 Task: In the  document floraandfauna.txt Add page color 'Light Green'Light Green . Insert watermark . Insert watermark  Do not copy  Apply Font Style in watermark Lexend; font size  120 and place the watermark  Horizontally
Action: Mouse moved to (260, 10)
Screenshot: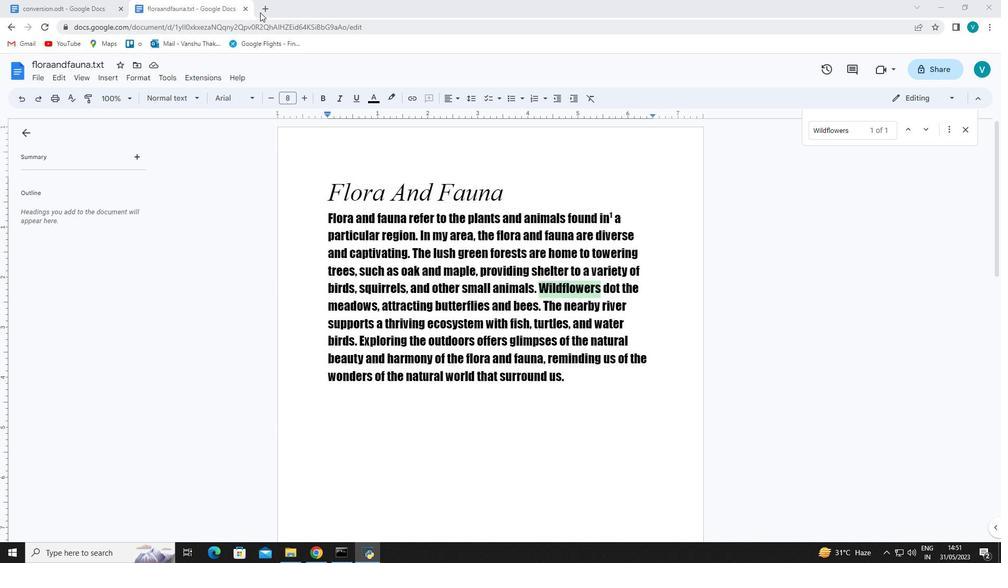 
Action: Mouse pressed left at (260, 10)
Screenshot: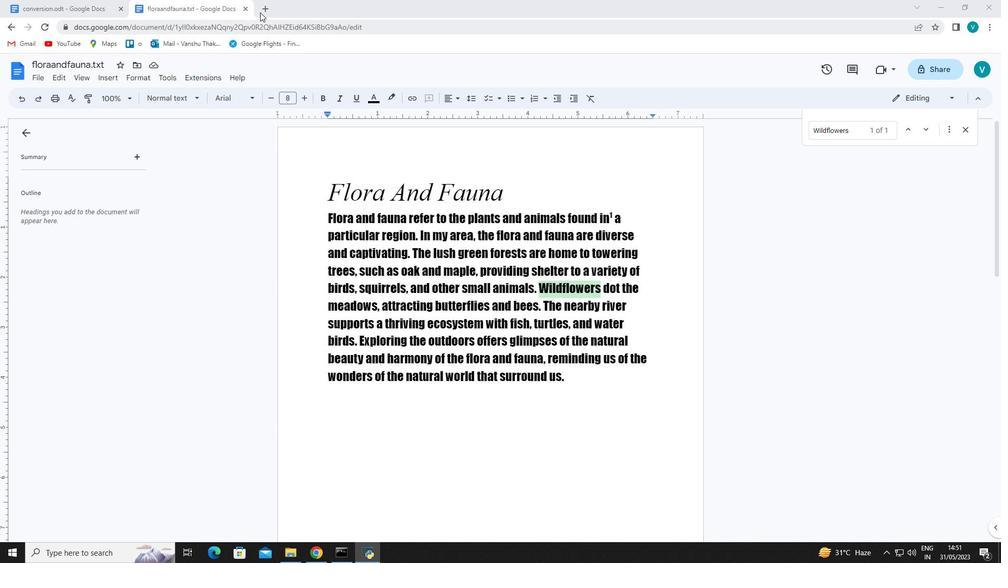 
Action: Mouse moved to (386, 213)
Screenshot: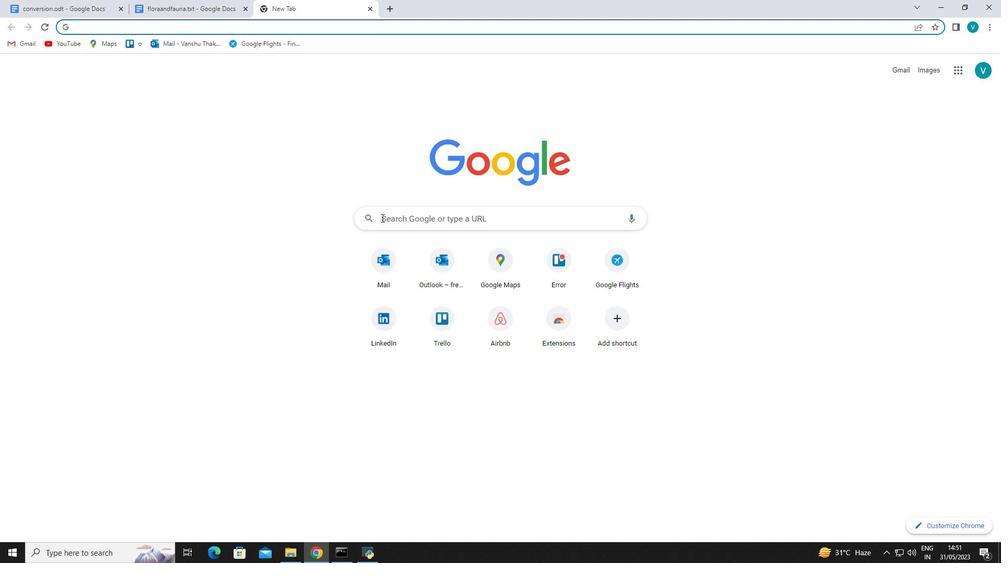 
Action: Mouse pressed left at (386, 213)
Screenshot: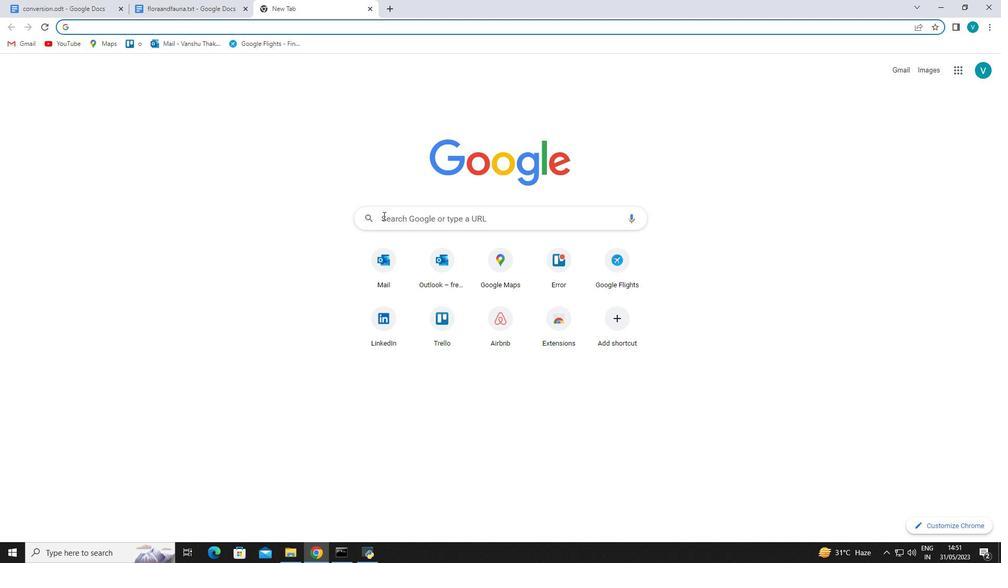 
Action: Mouse moved to (335, 183)
Screenshot: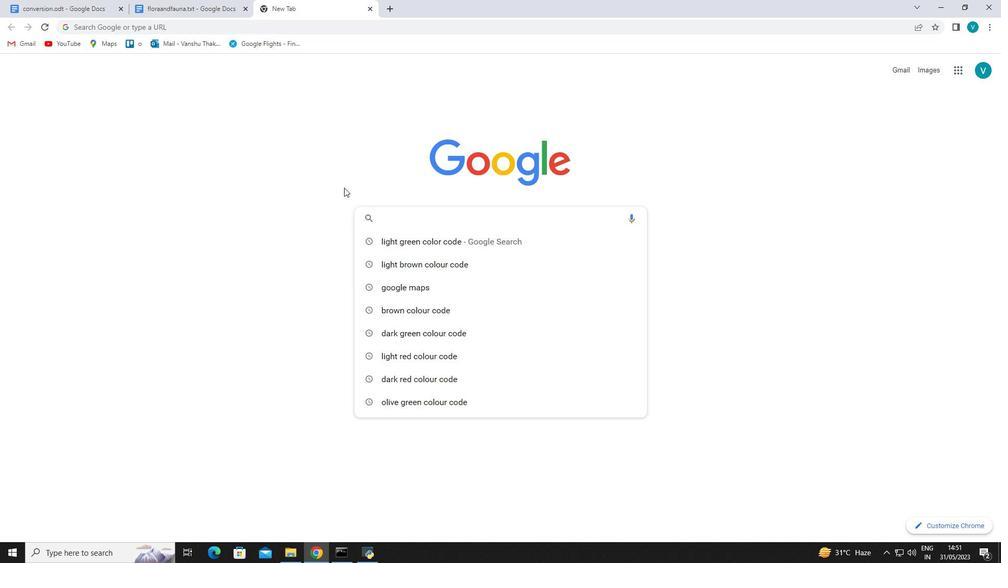 
Action: Key pressed light<Key.space>green<Key.space>color<Key.space>code<Key.enter>
Screenshot: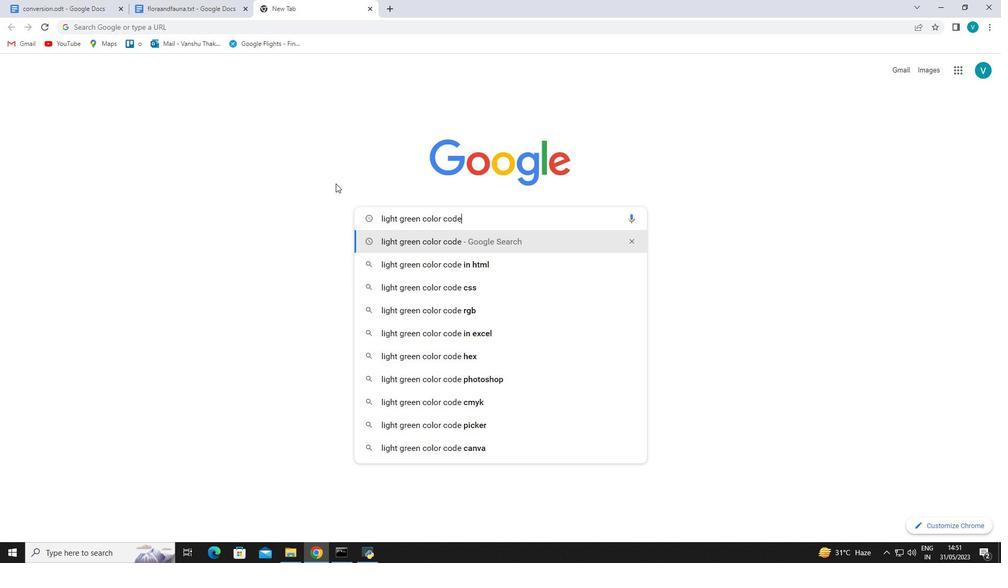 
Action: Mouse moved to (121, 144)
Screenshot: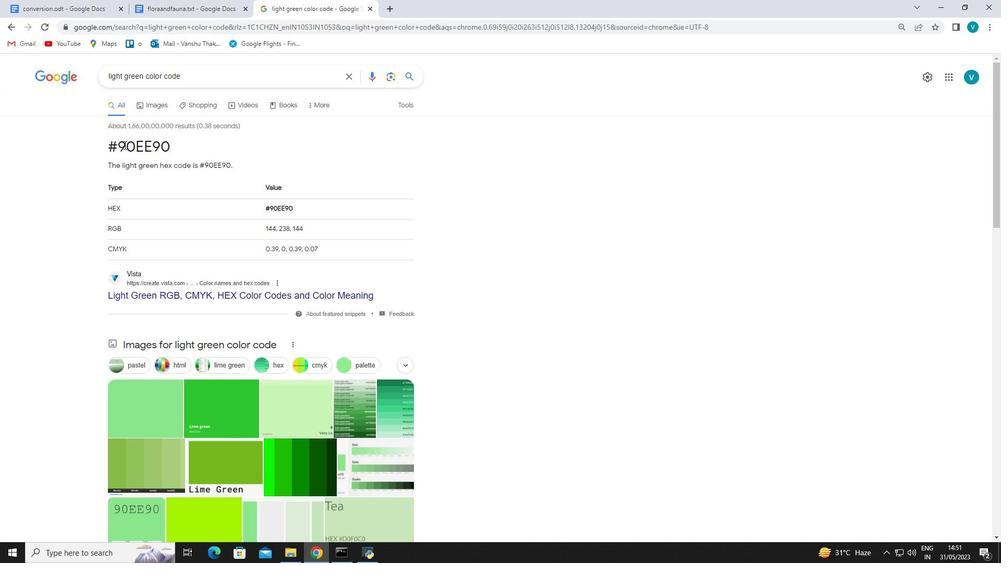 
Action: Mouse pressed left at (121, 144)
Screenshot: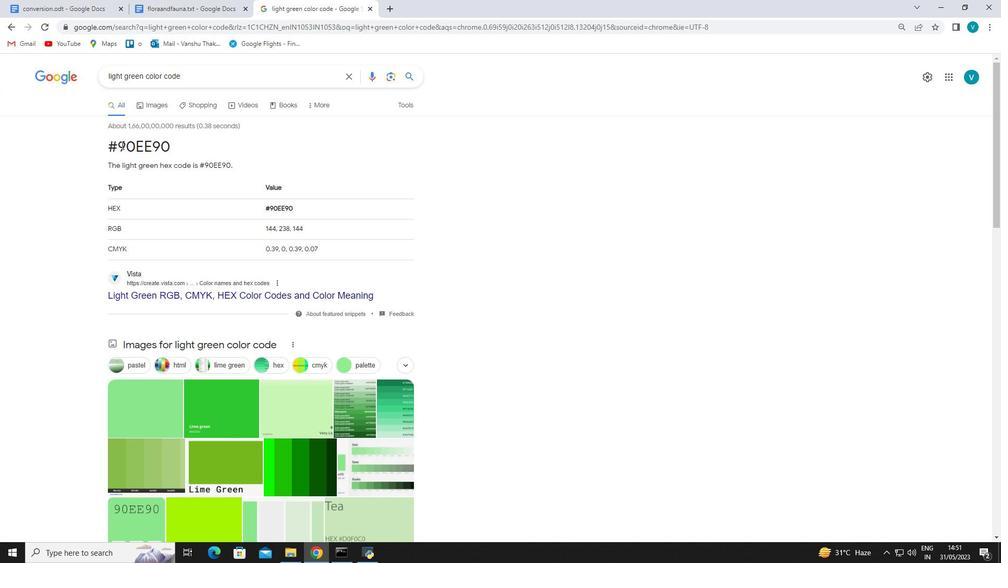 
Action: Mouse moved to (191, 148)
Screenshot: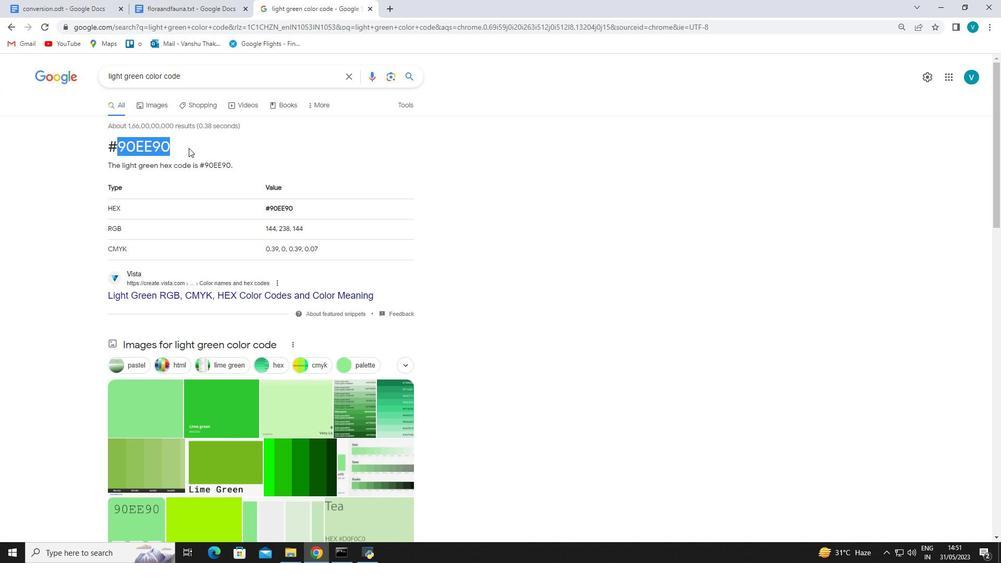 
Action: Key pressed ctrl+C
Screenshot: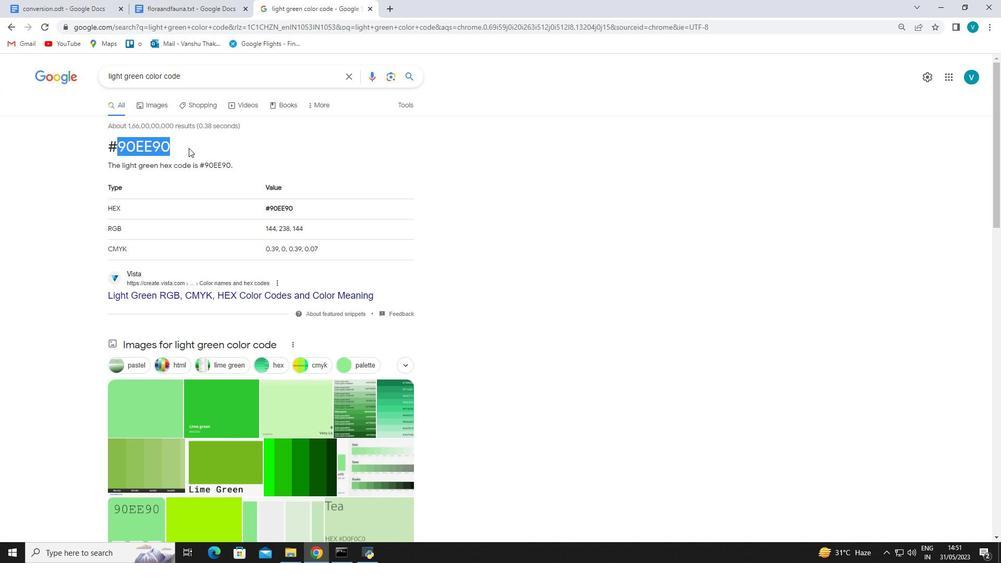 
Action: Mouse moved to (191, 148)
Screenshot: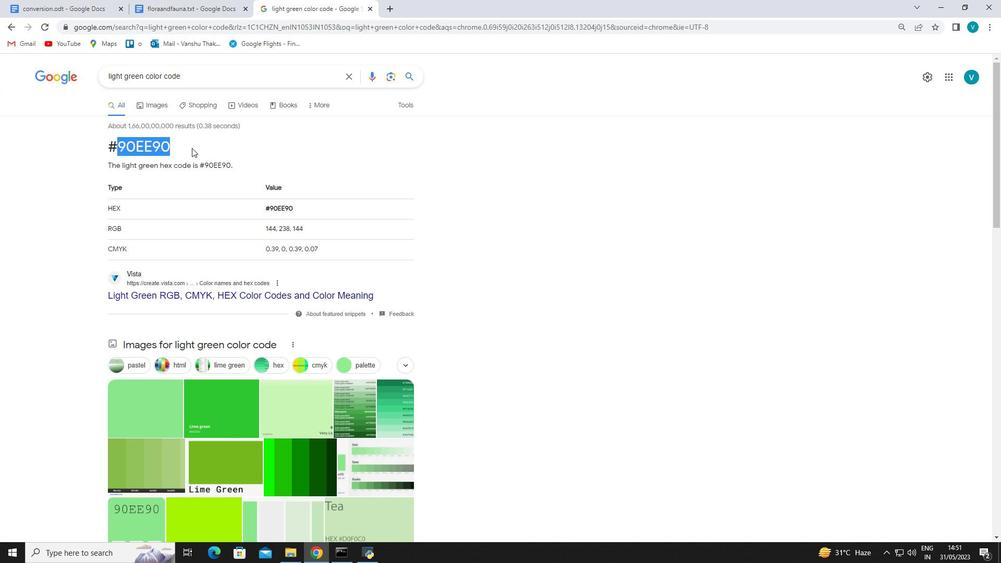 
Action: Key pressed <'\x03'>
Screenshot: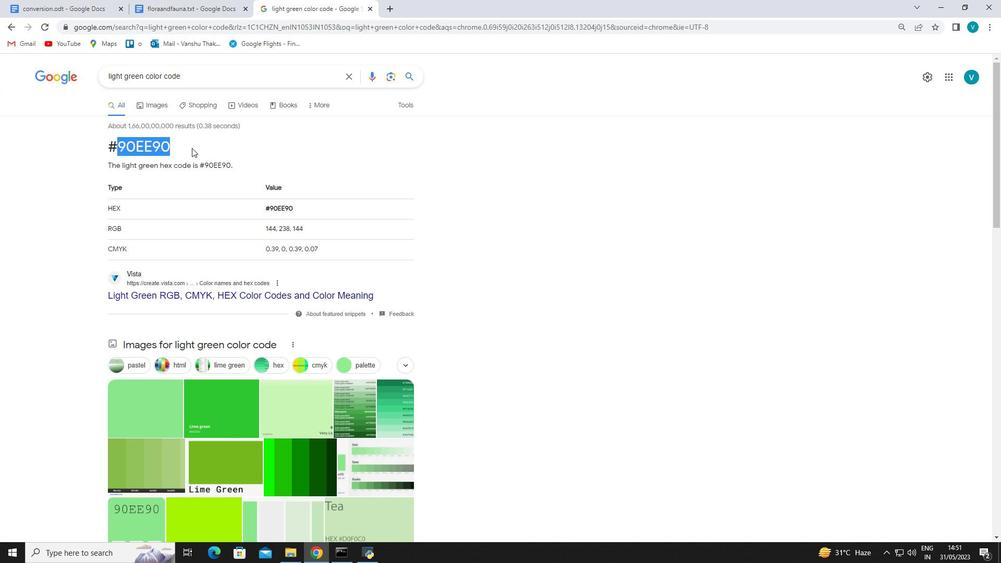 
Action: Mouse moved to (193, 0)
Screenshot: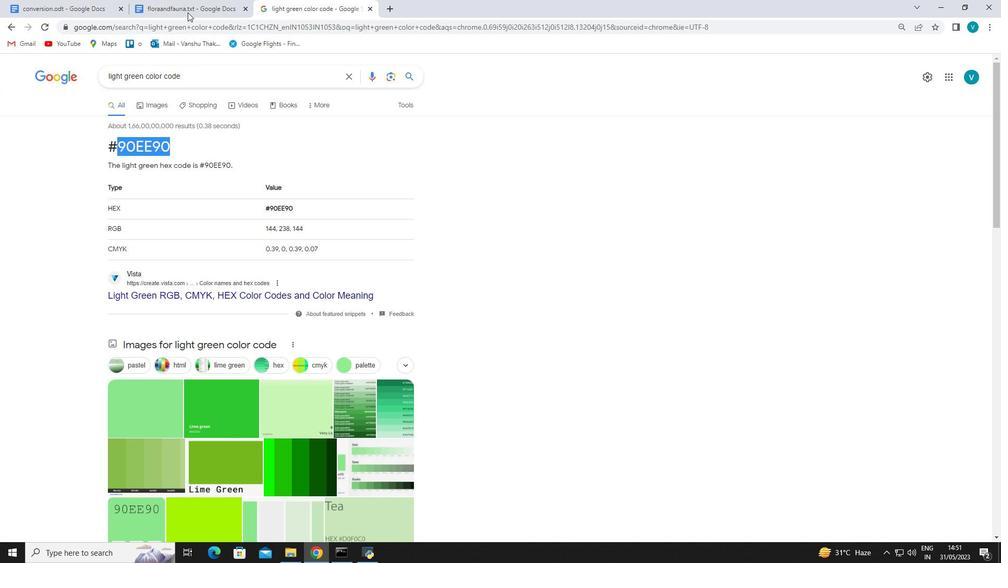 
Action: Mouse pressed left at (193, 0)
Screenshot: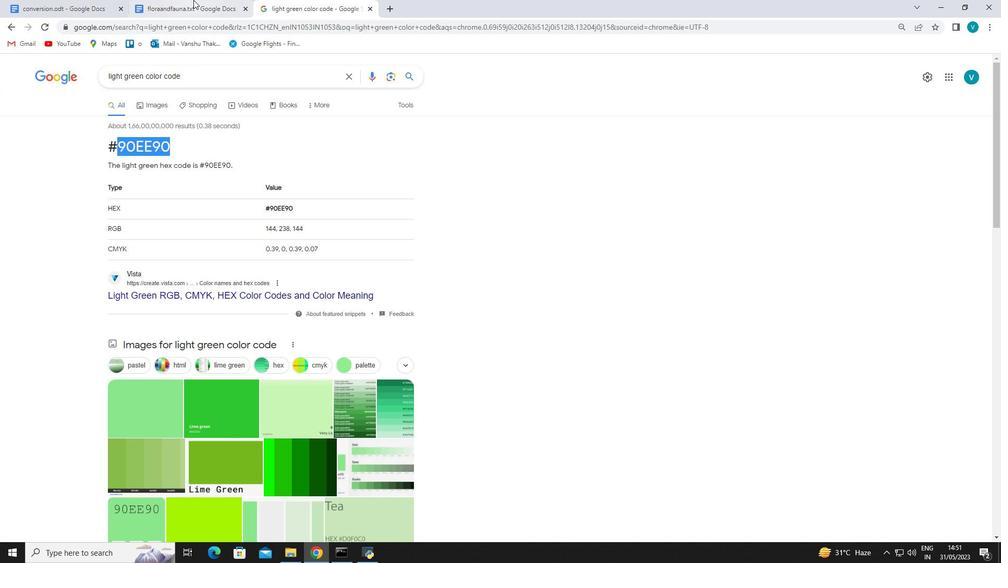 
Action: Mouse moved to (34, 78)
Screenshot: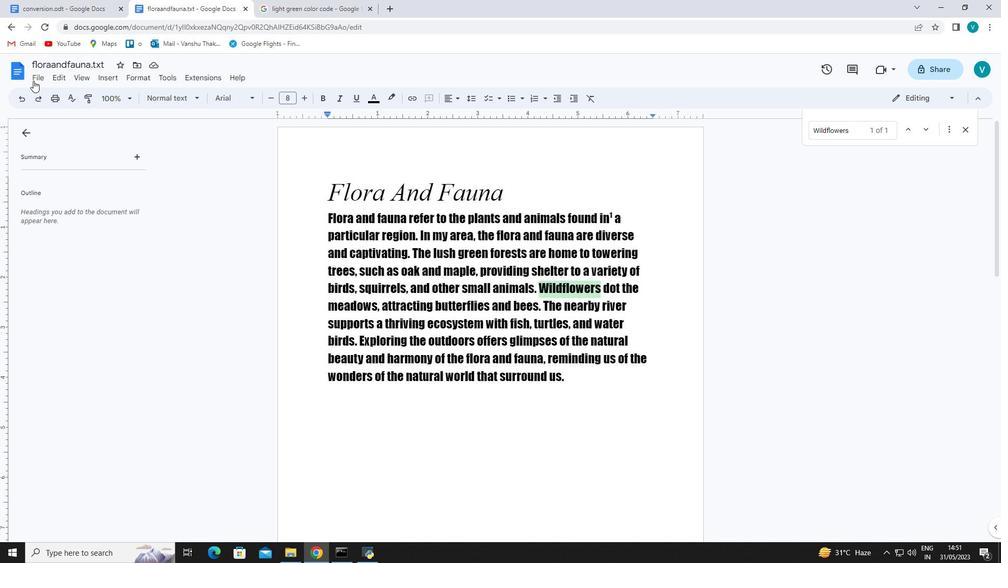 
Action: Mouse pressed left at (34, 78)
Screenshot: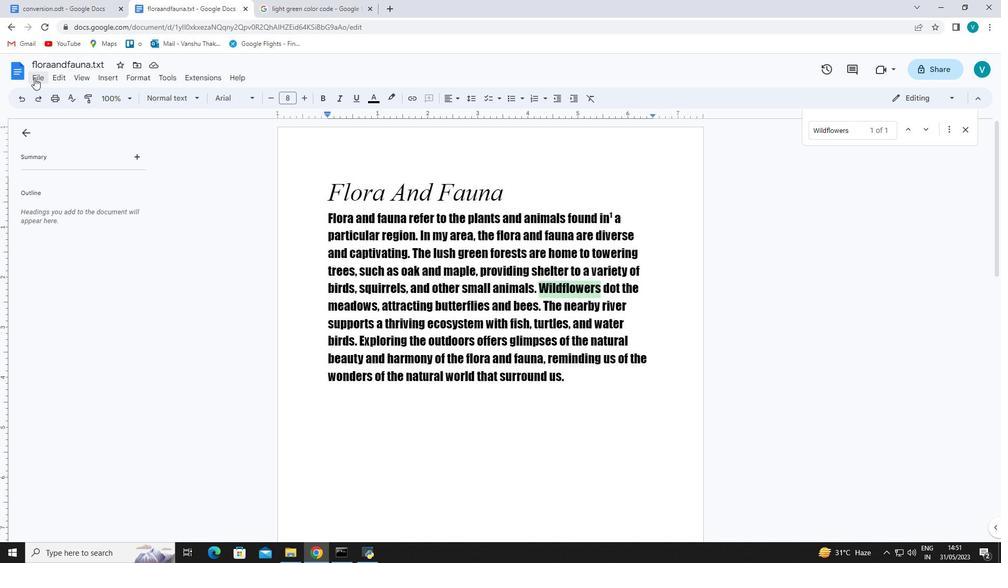 
Action: Mouse moved to (61, 362)
Screenshot: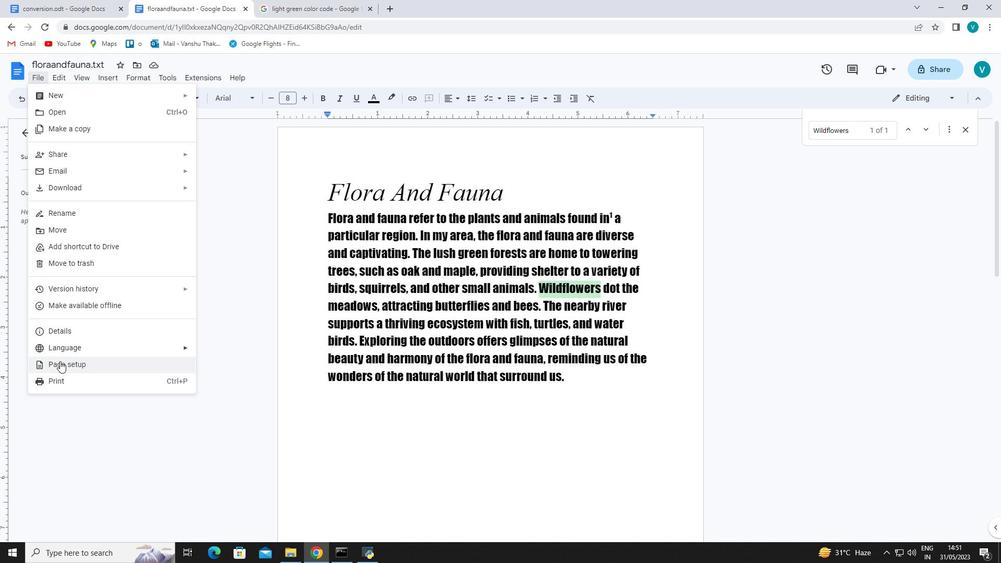 
Action: Mouse pressed left at (61, 362)
Screenshot: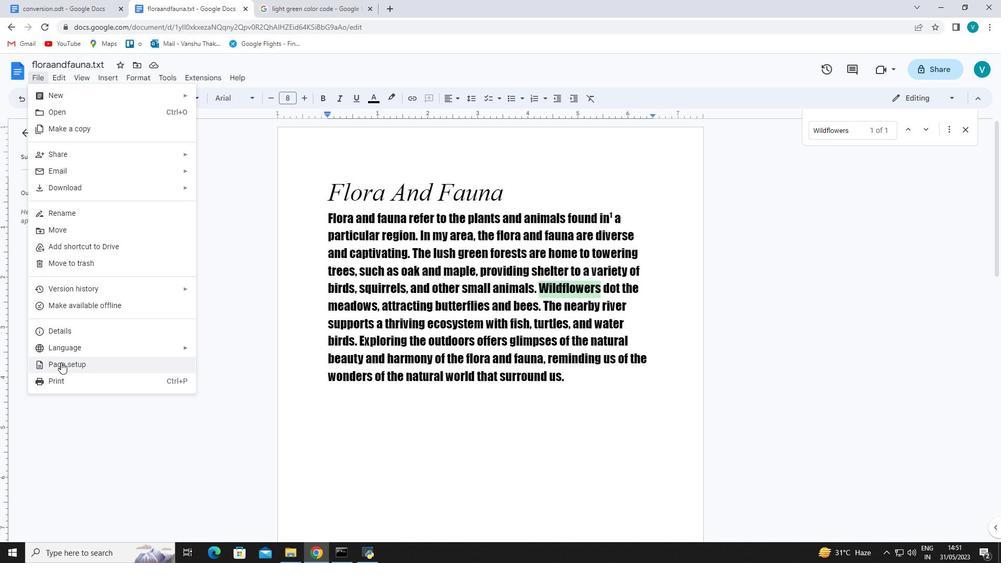 
Action: Mouse moved to (426, 366)
Screenshot: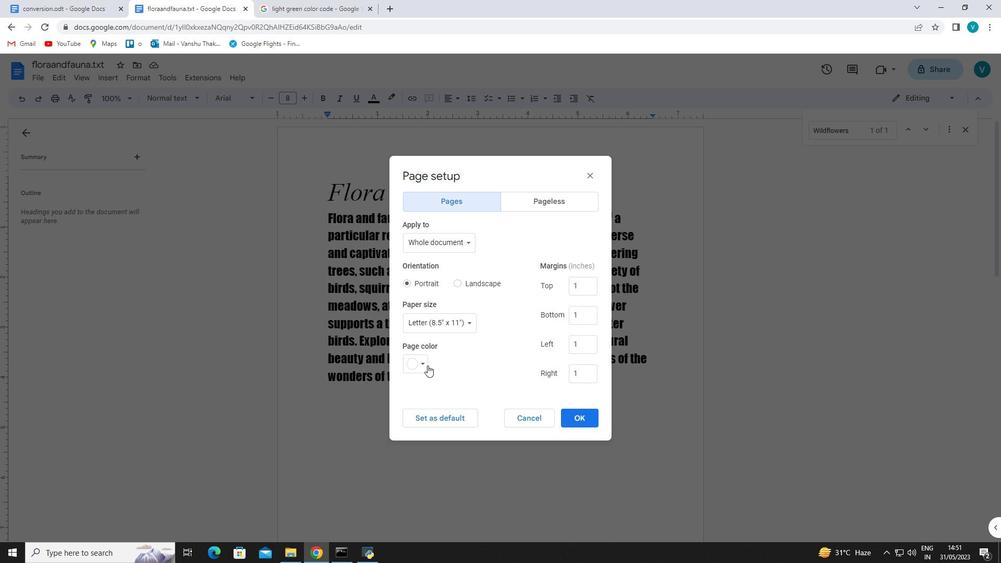 
Action: Mouse pressed left at (426, 366)
Screenshot: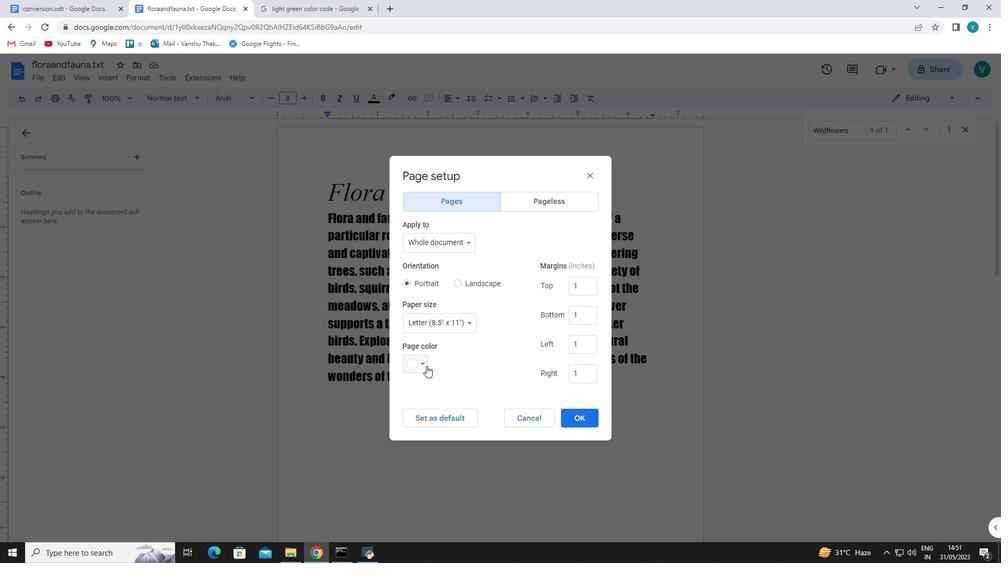 
Action: Mouse moved to (422, 473)
Screenshot: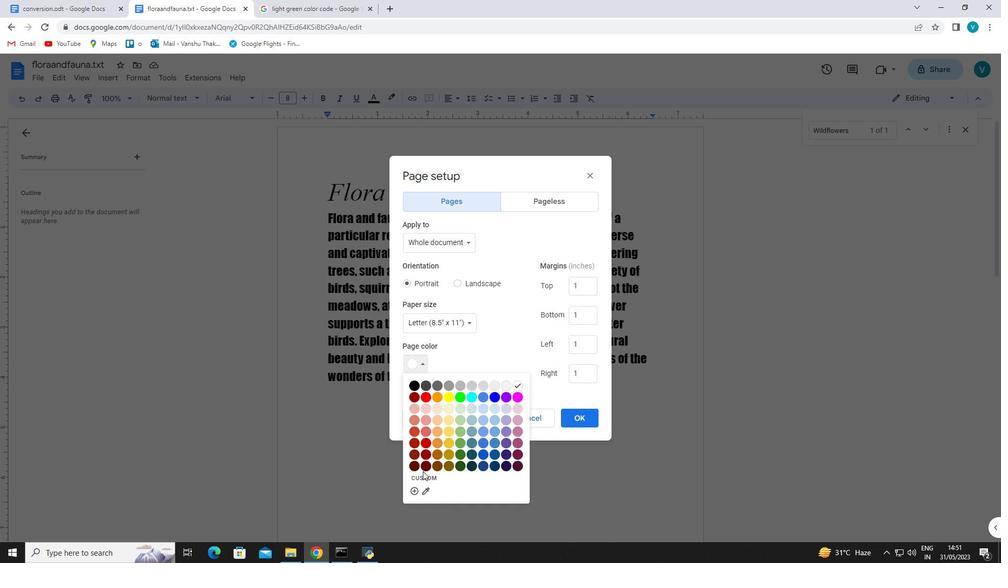 
Action: Mouse pressed left at (422, 473)
Screenshot: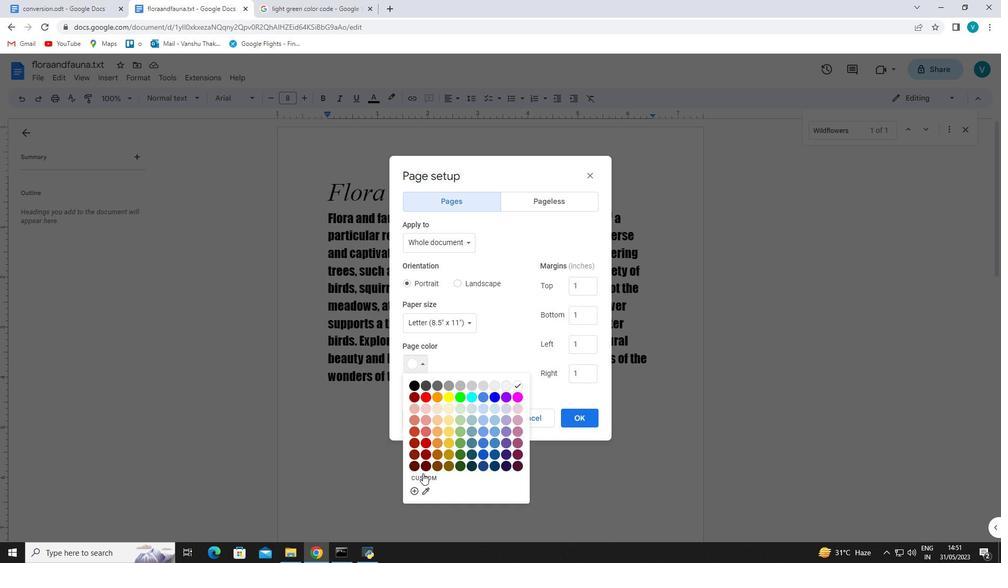
Action: Mouse moved to (440, 343)
Screenshot: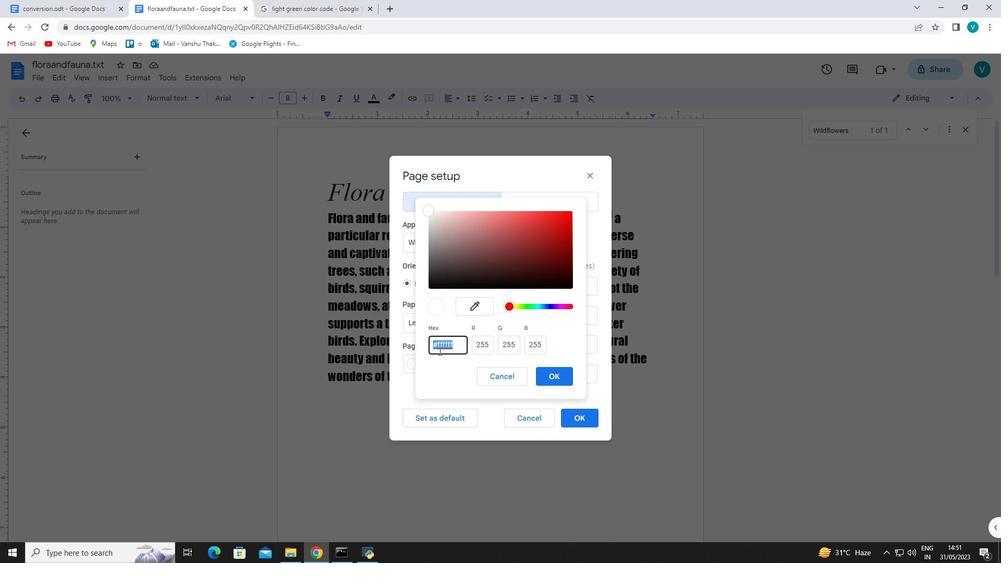 
Action: Mouse pressed left at (440, 343)
Screenshot: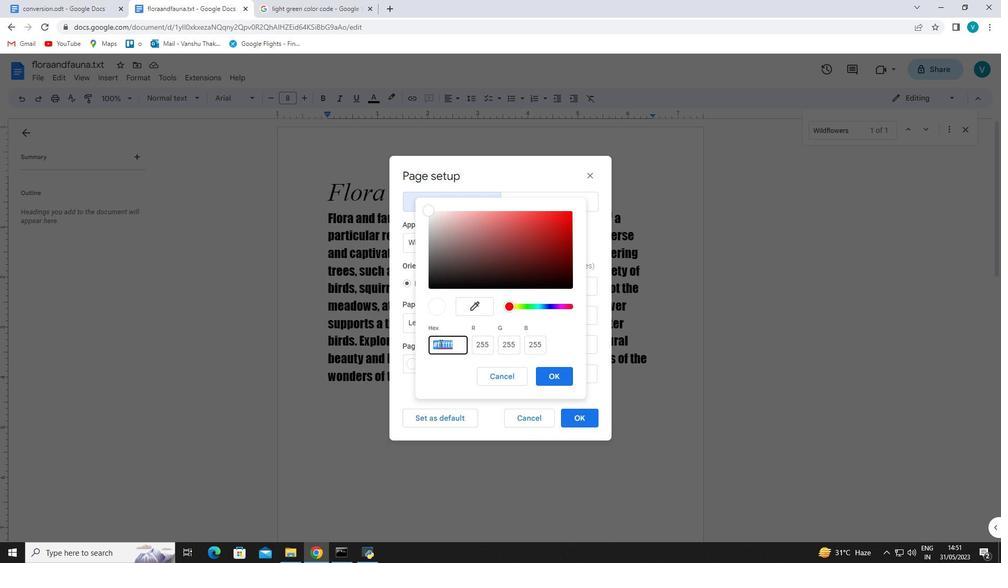 
Action: Mouse moved to (436, 343)
Screenshot: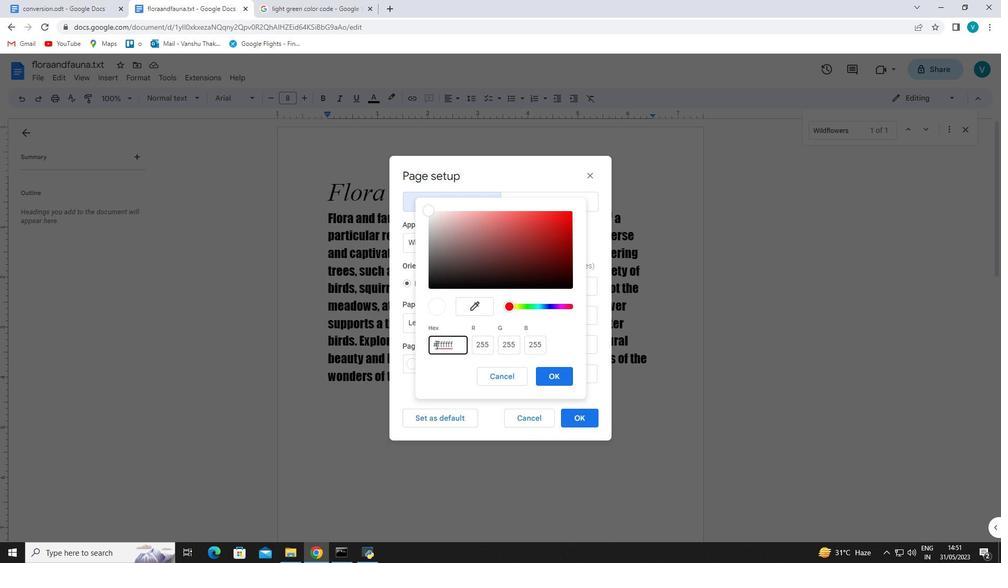 
Action: Mouse pressed left at (436, 343)
Screenshot: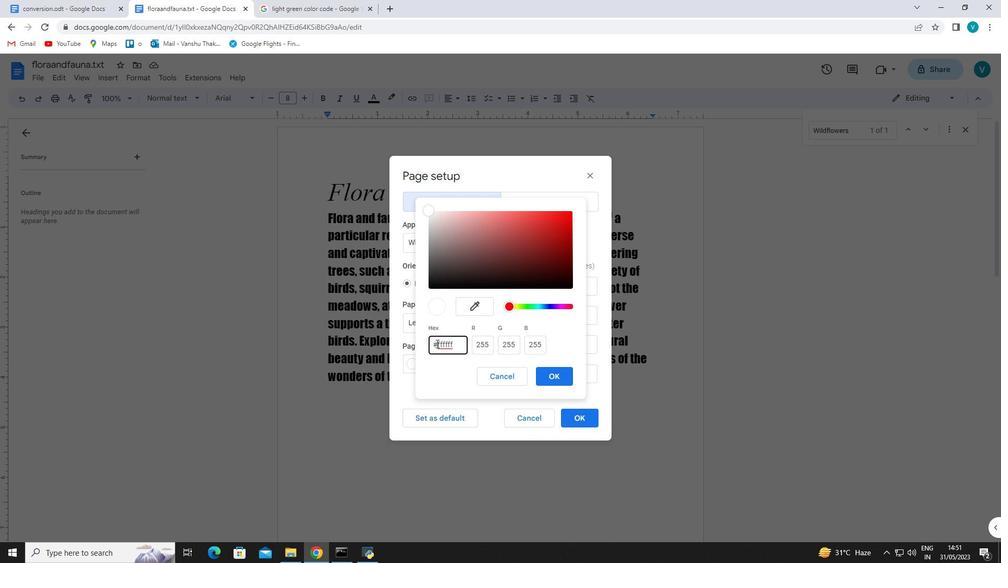 
Action: Mouse moved to (469, 343)
Screenshot: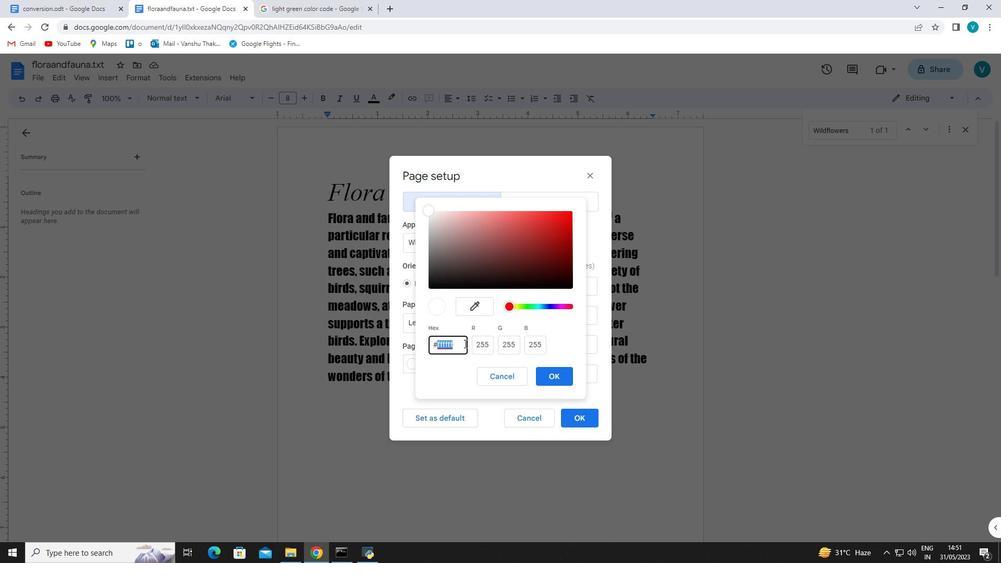 
Action: Key pressed ctrl+V
Screenshot: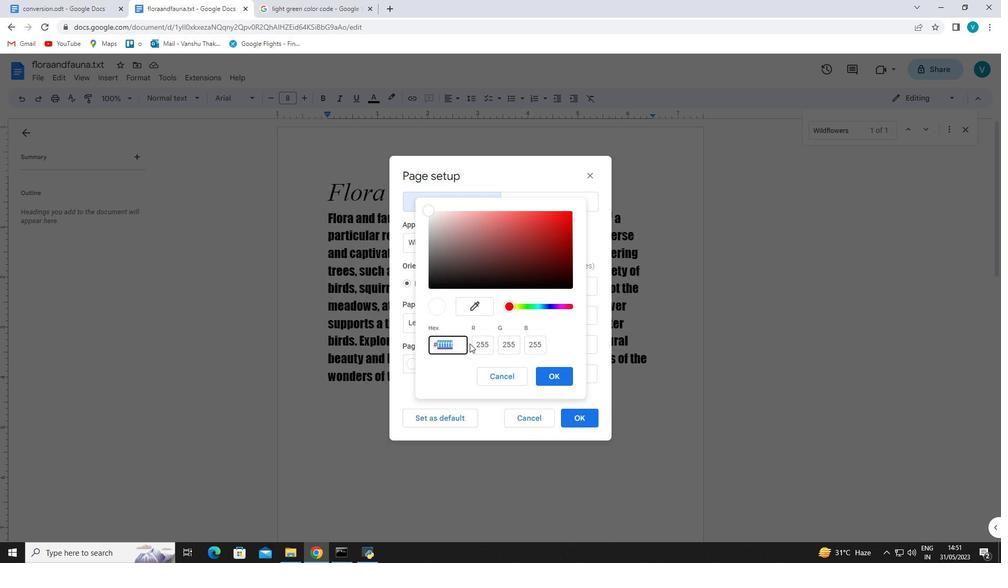 
Action: Mouse moved to (550, 370)
Screenshot: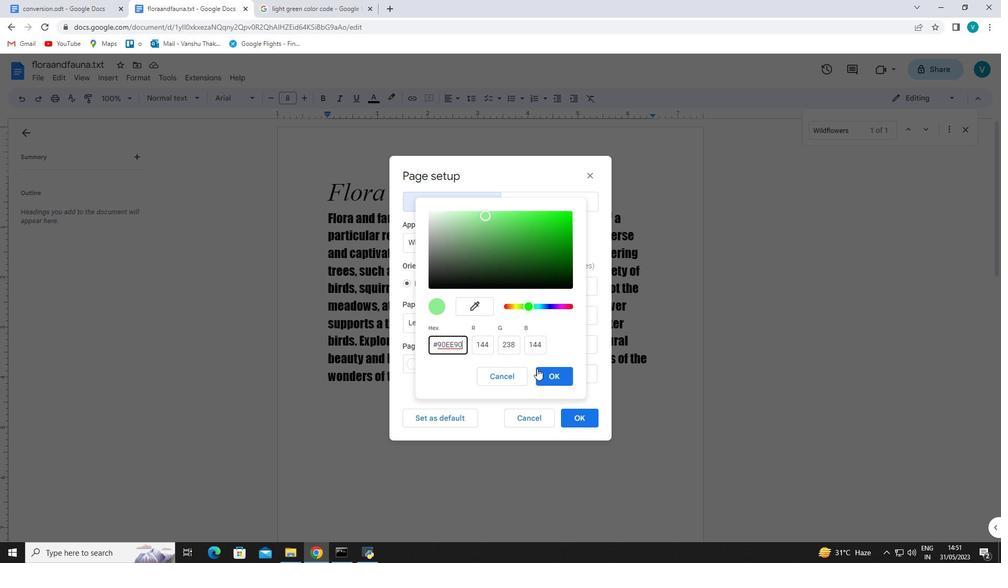 
Action: Mouse pressed left at (550, 370)
Screenshot: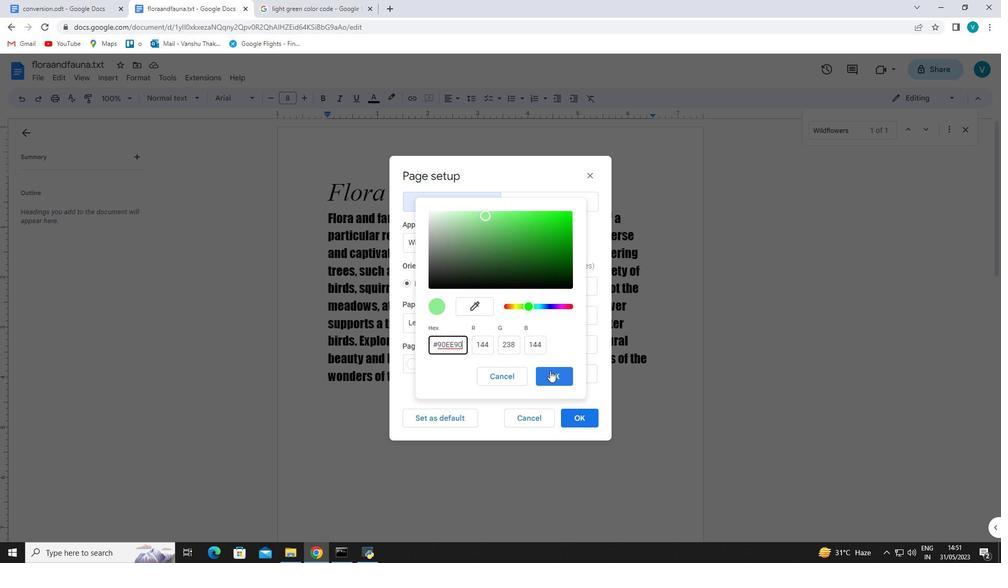 
Action: Mouse moved to (567, 414)
Screenshot: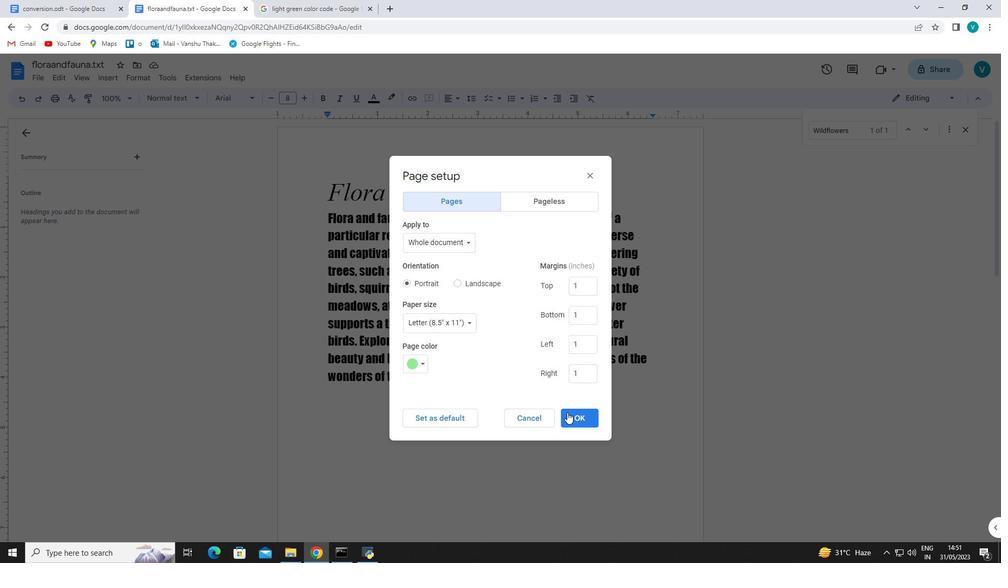 
Action: Mouse pressed left at (567, 414)
Screenshot: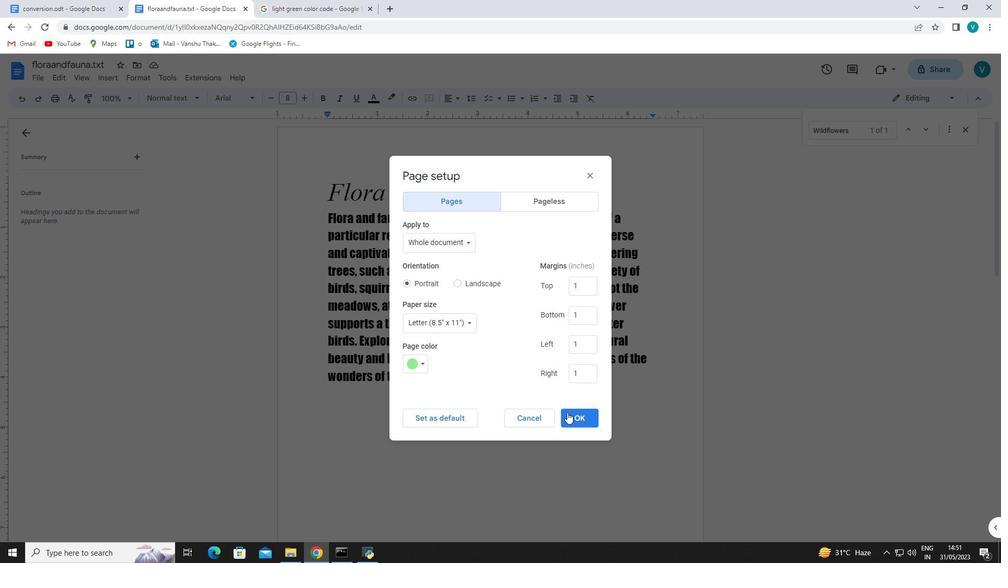 
Action: Mouse moved to (117, 80)
Screenshot: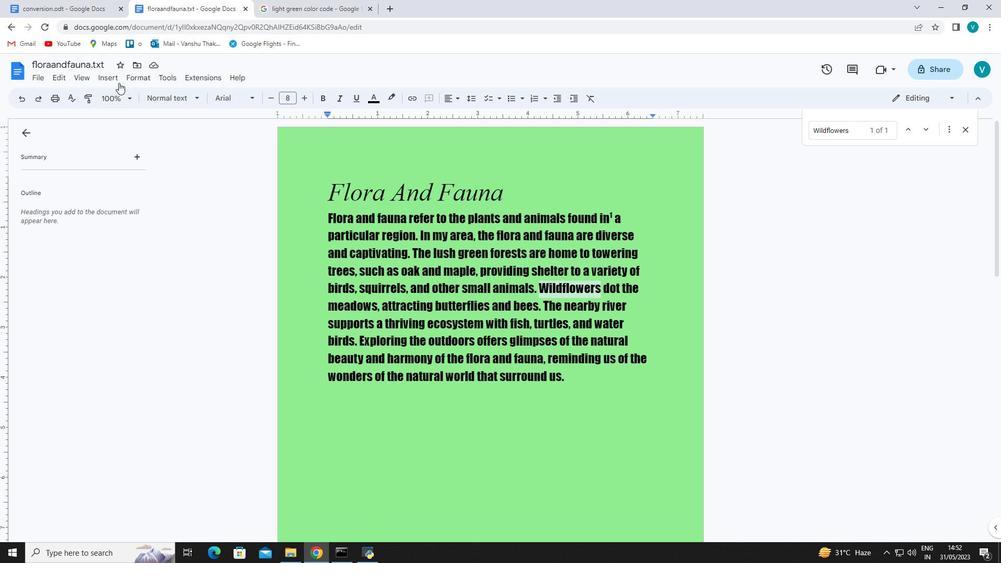 
Action: Mouse pressed left at (117, 80)
Screenshot: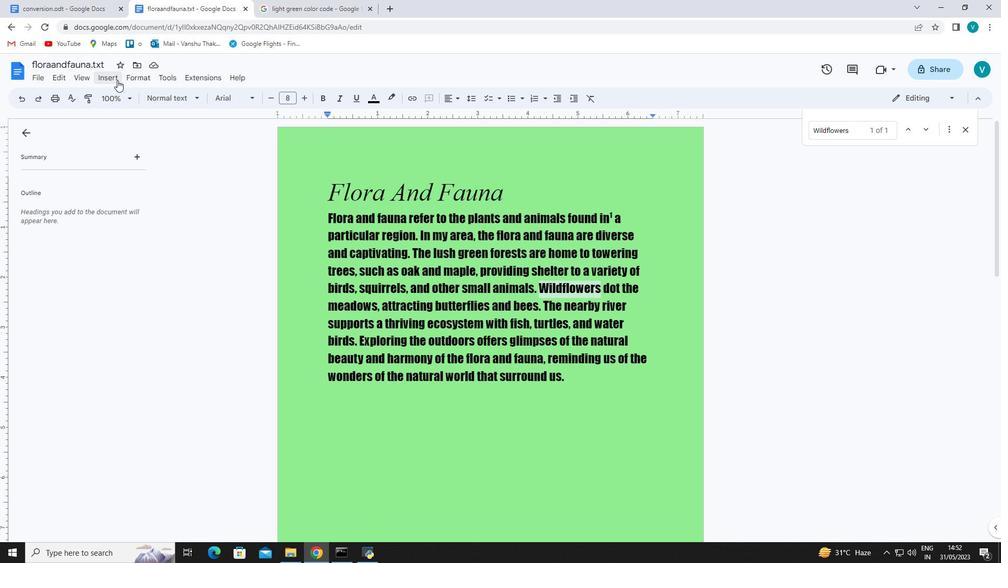
Action: Mouse moved to (144, 322)
Screenshot: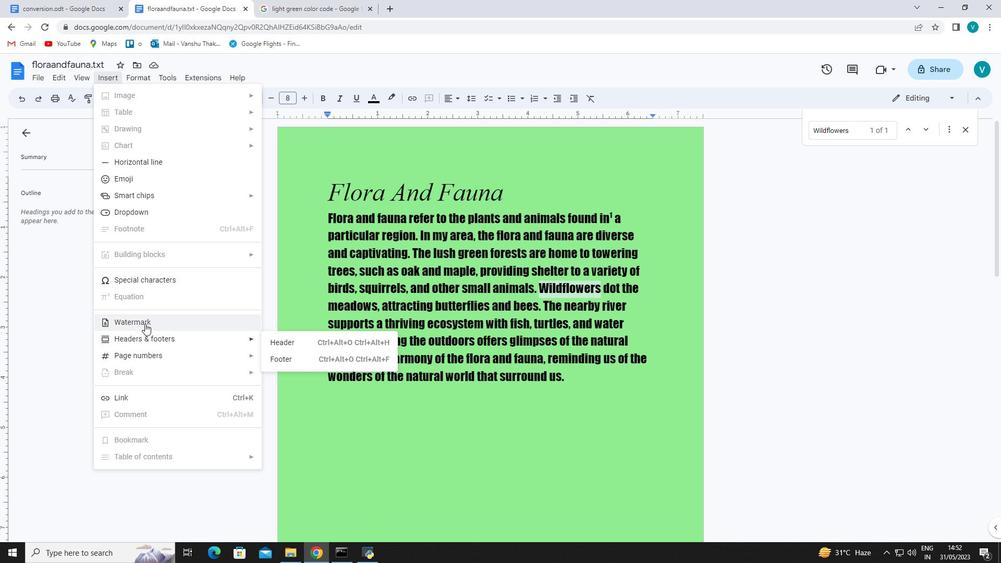 
Action: Mouse pressed left at (144, 322)
Screenshot: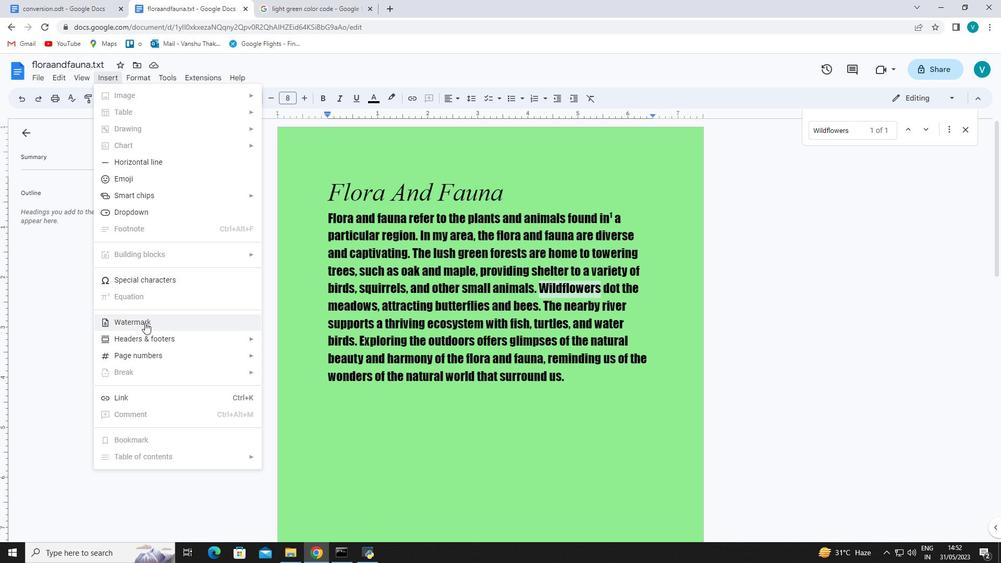 
Action: Mouse moved to (960, 130)
Screenshot: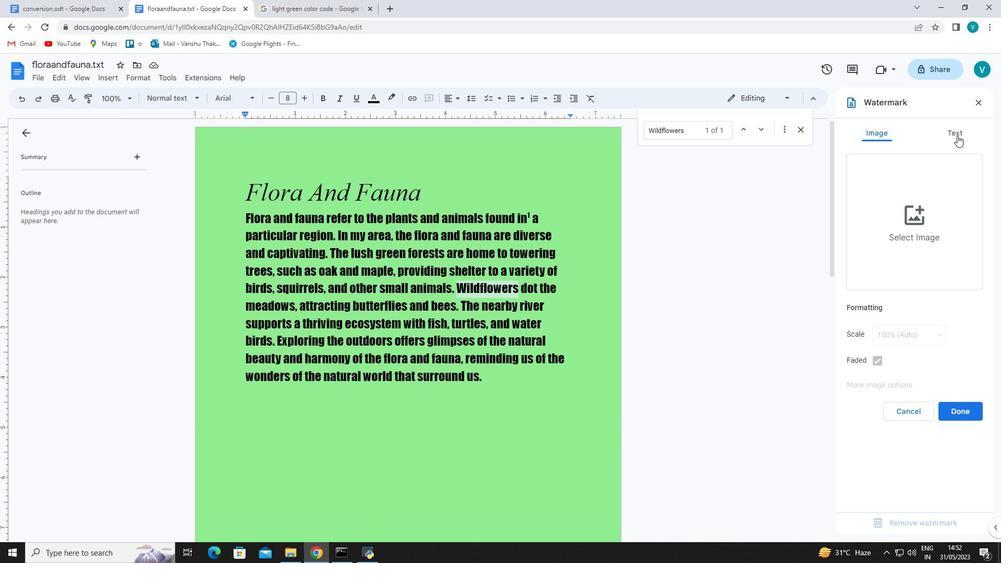 
Action: Mouse pressed left at (960, 130)
Screenshot: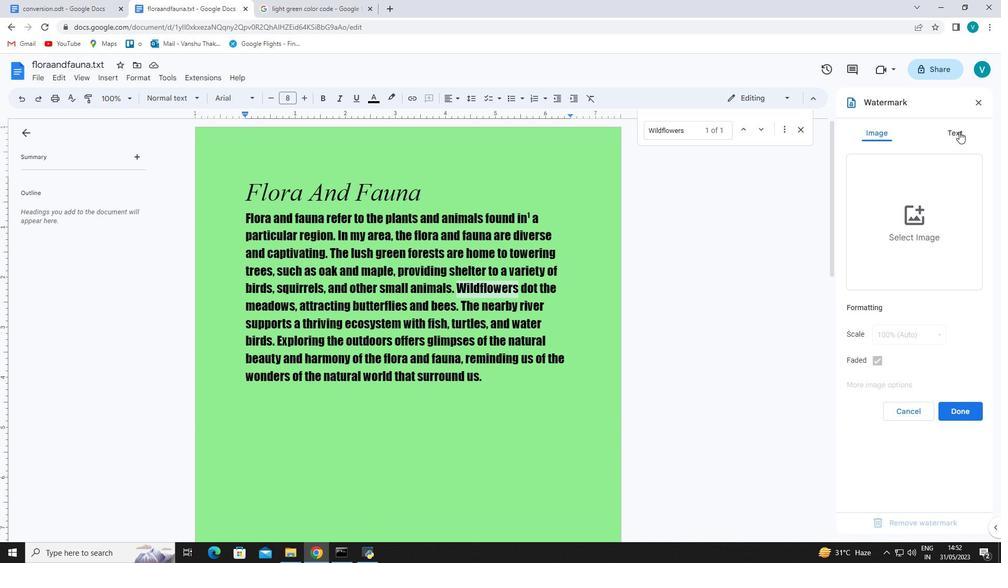 
Action: Mouse moved to (916, 156)
Screenshot: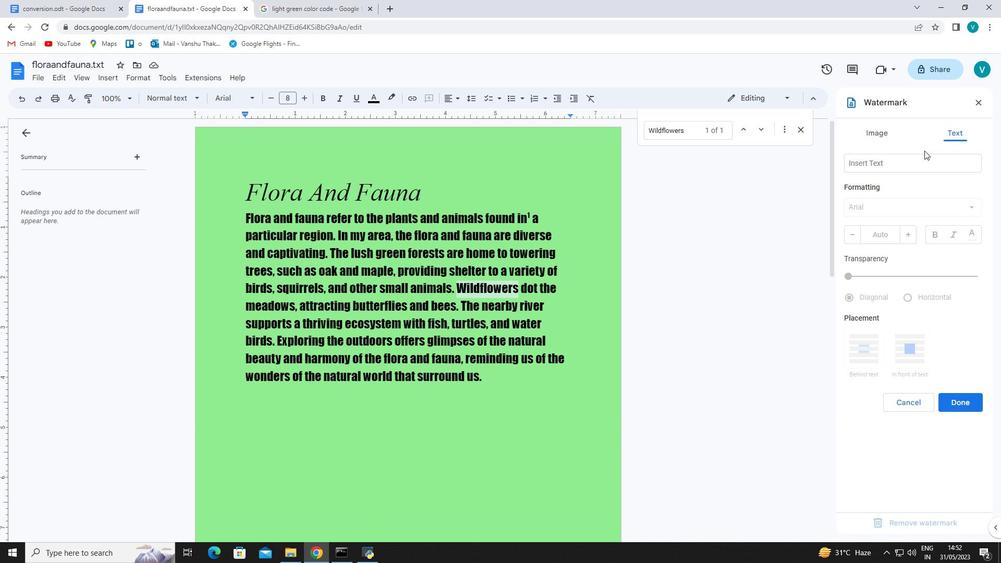 
Action: Mouse pressed left at (916, 156)
Screenshot: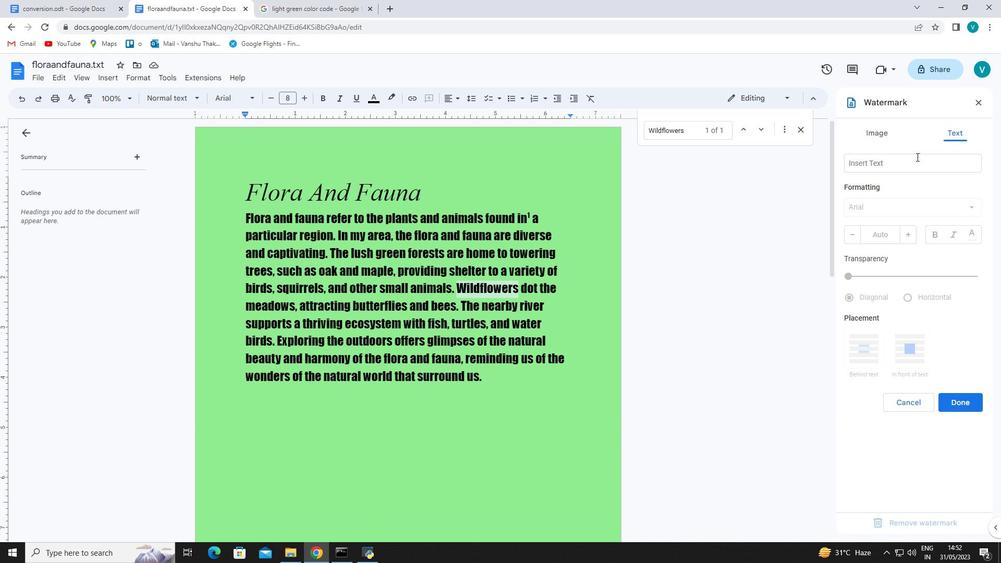 
Action: Key pressed <Key.shift>
Screenshot: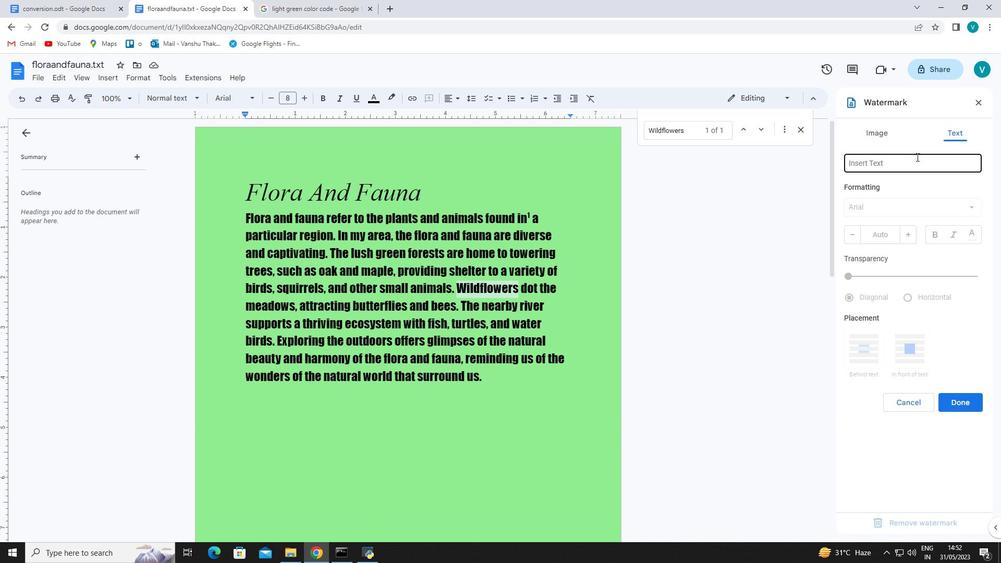 
Action: Mouse moved to (912, 159)
Screenshot: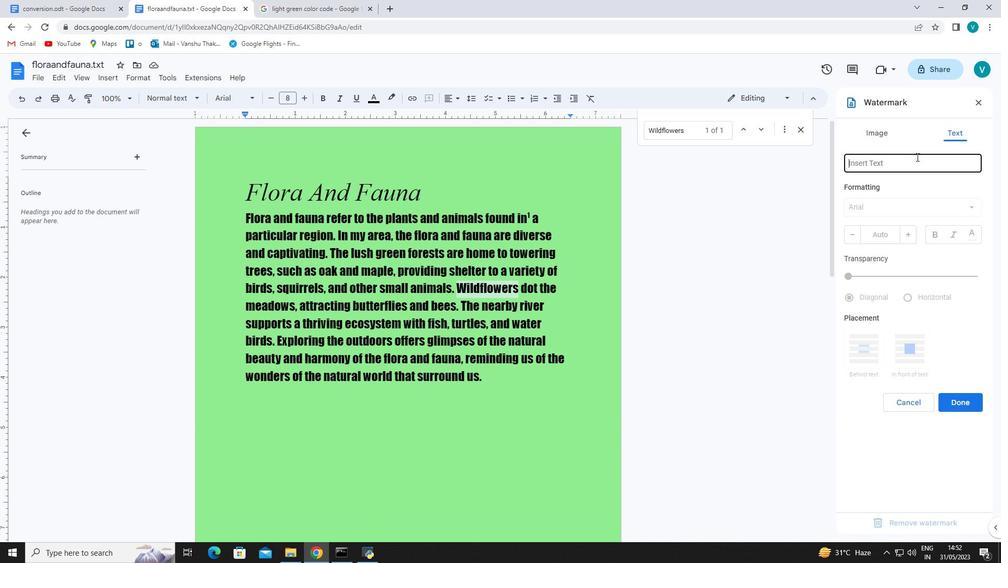 
Action: Key pressed D
Screenshot: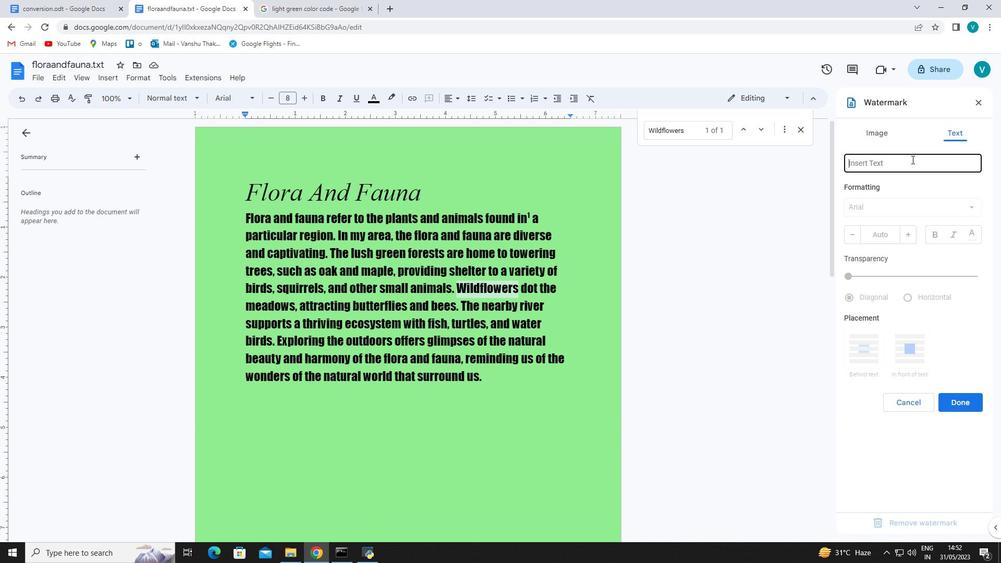 
Action: Mouse moved to (565, 0)
Screenshot: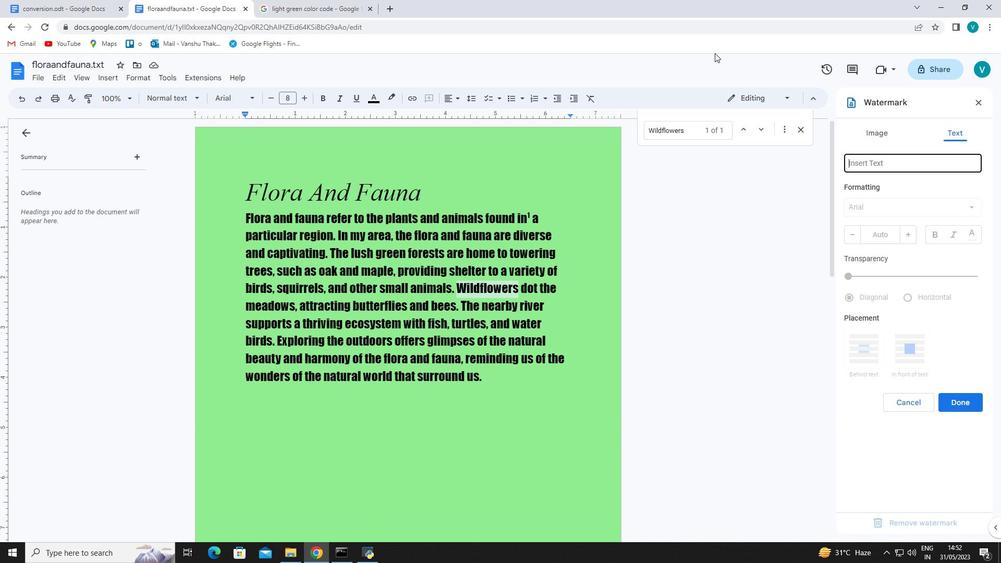 
Action: Key pressed o<Key.space>noy
Screenshot: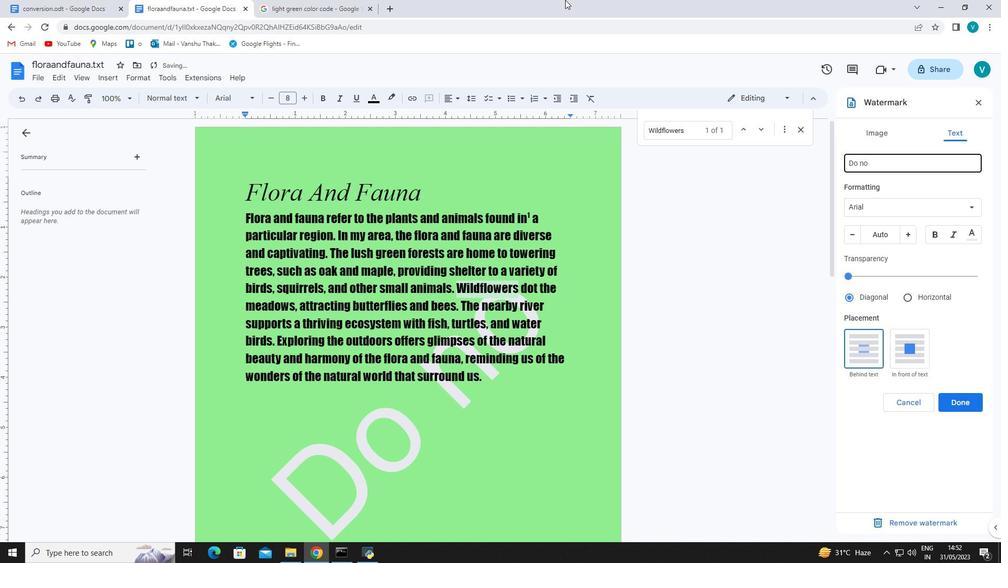 
Action: Mouse moved to (565, 0)
Screenshot: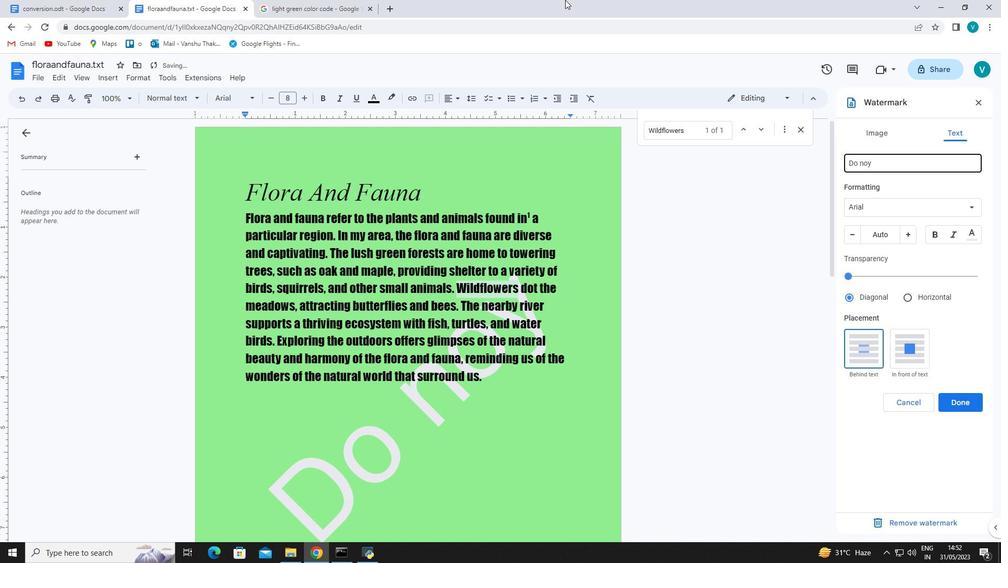 
Action: Key pressed <Key.backspace>t<Key.space>copy
Screenshot: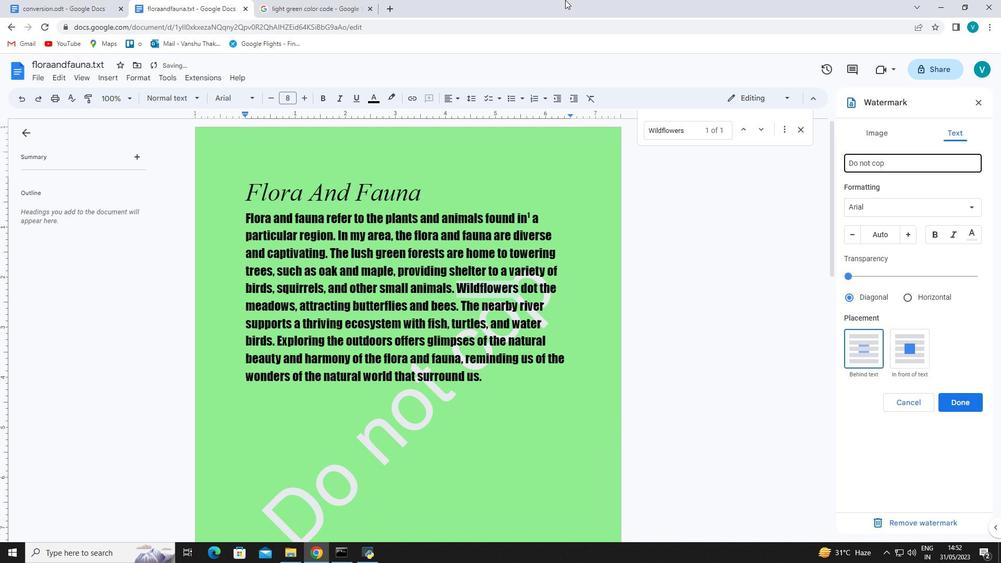 
Action: Mouse moved to (928, 210)
Screenshot: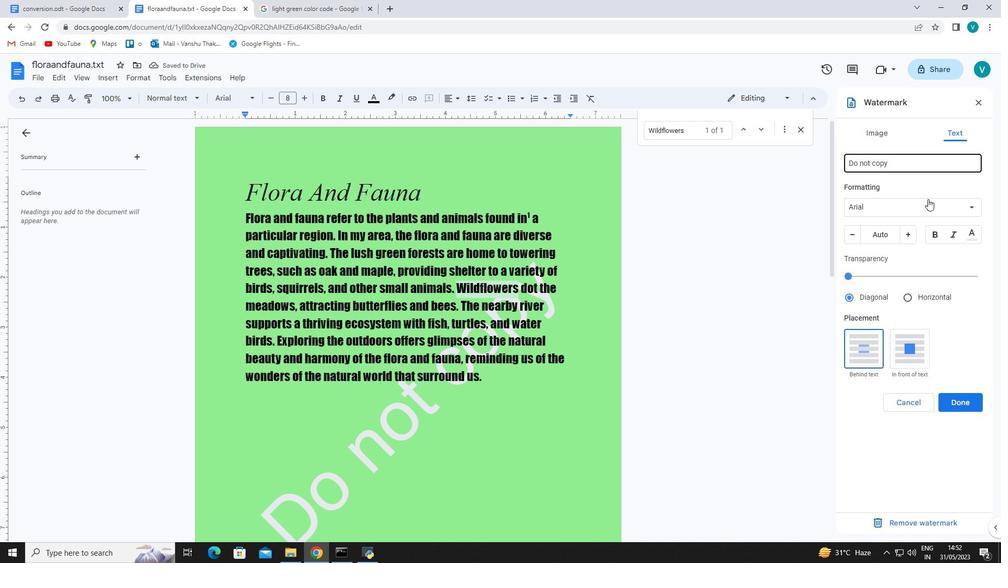 
Action: Mouse pressed left at (928, 210)
Screenshot: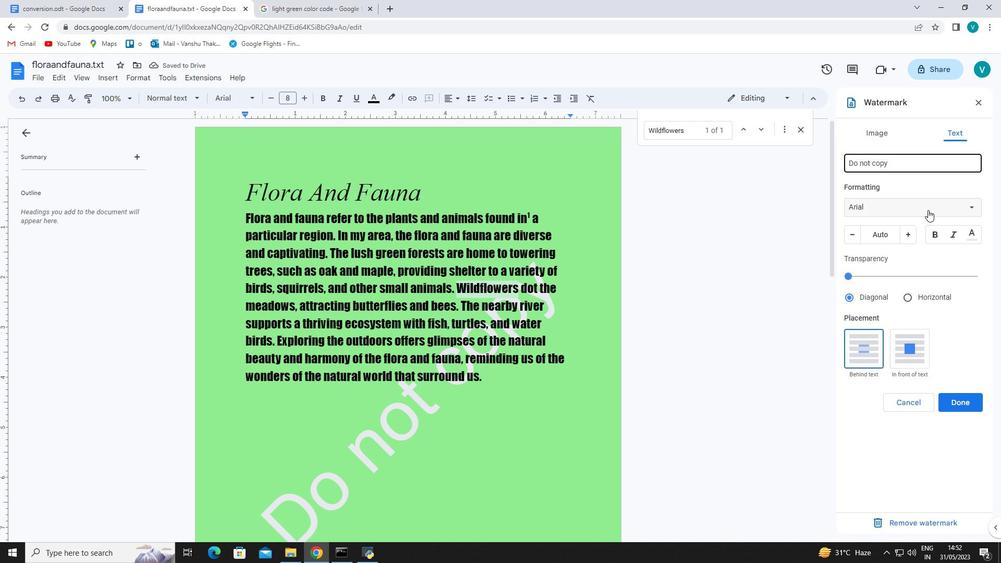 
Action: Mouse moved to (905, 298)
Screenshot: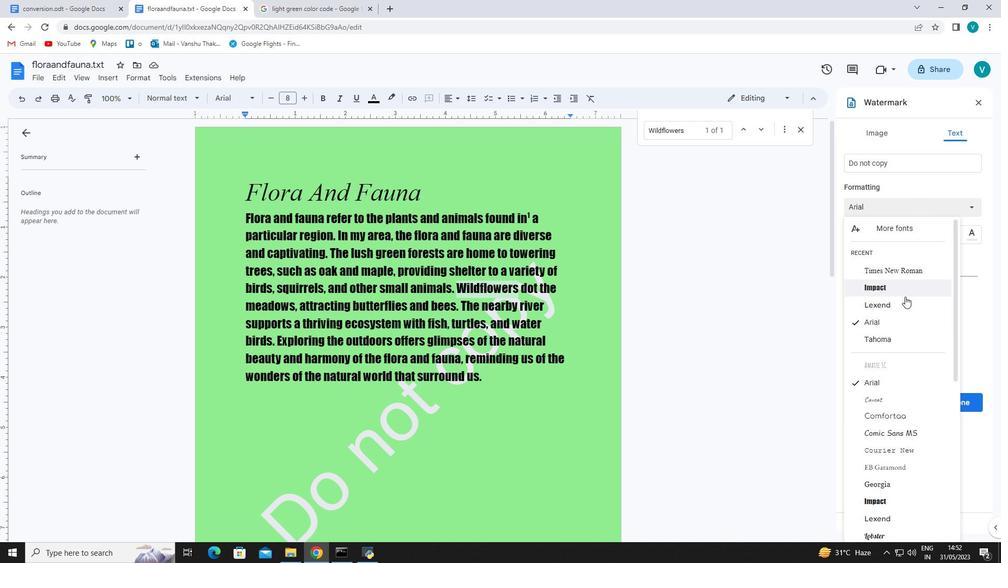 
Action: Mouse pressed left at (905, 298)
Screenshot: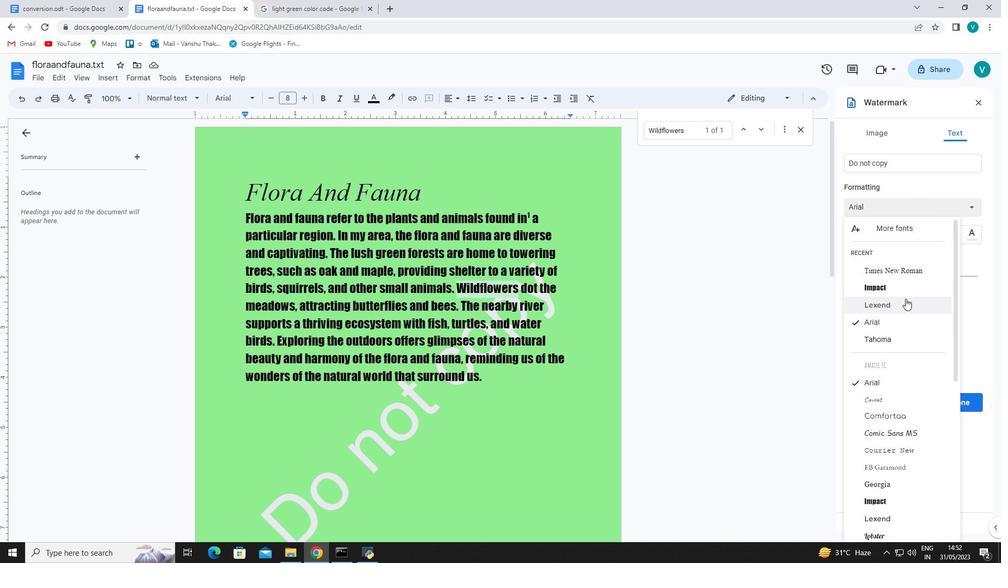 
Action: Mouse moved to (906, 243)
Screenshot: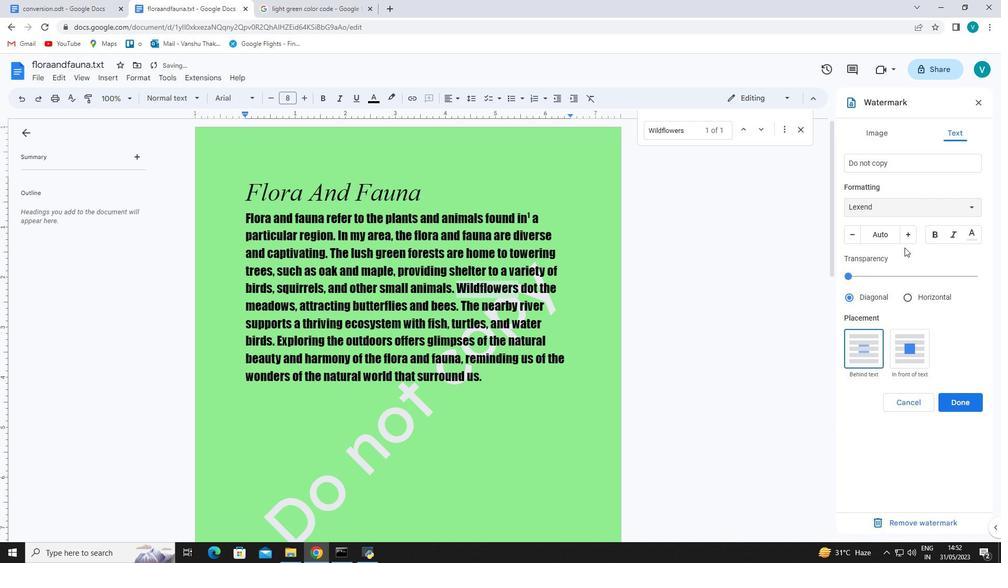 
Action: Mouse pressed left at (906, 243)
Screenshot: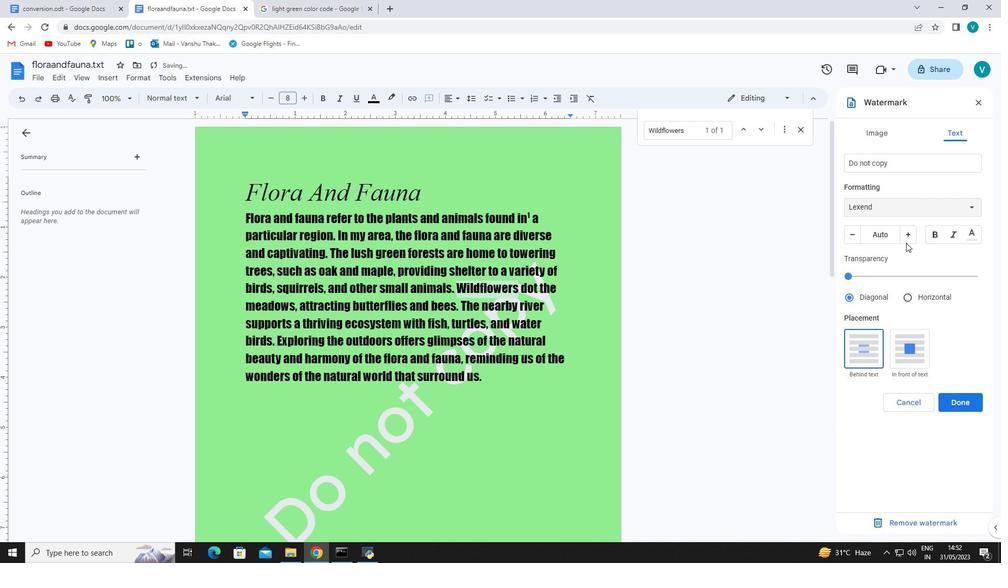 
Action: Mouse pressed left at (906, 243)
Screenshot: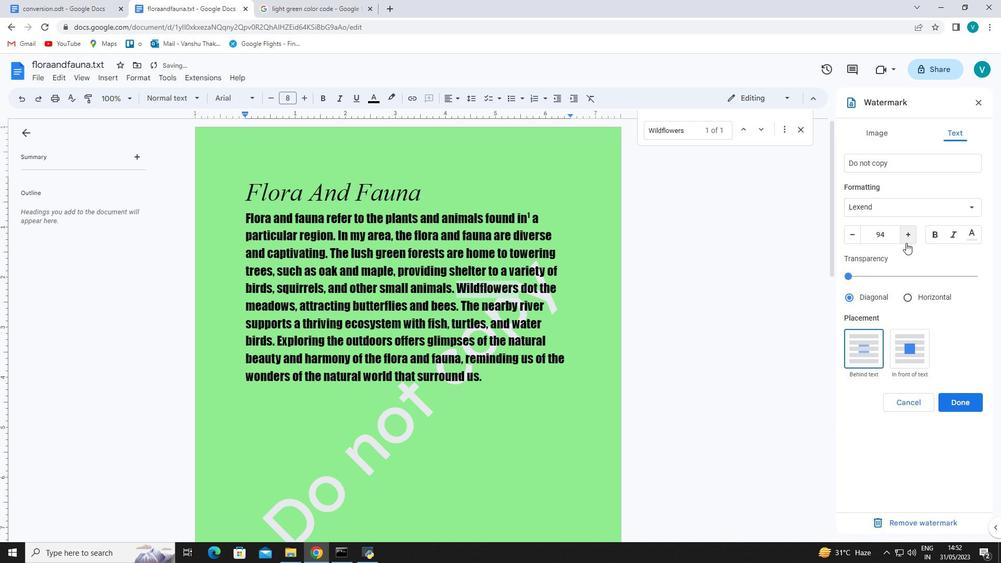 
Action: Mouse moved to (906, 243)
Screenshot: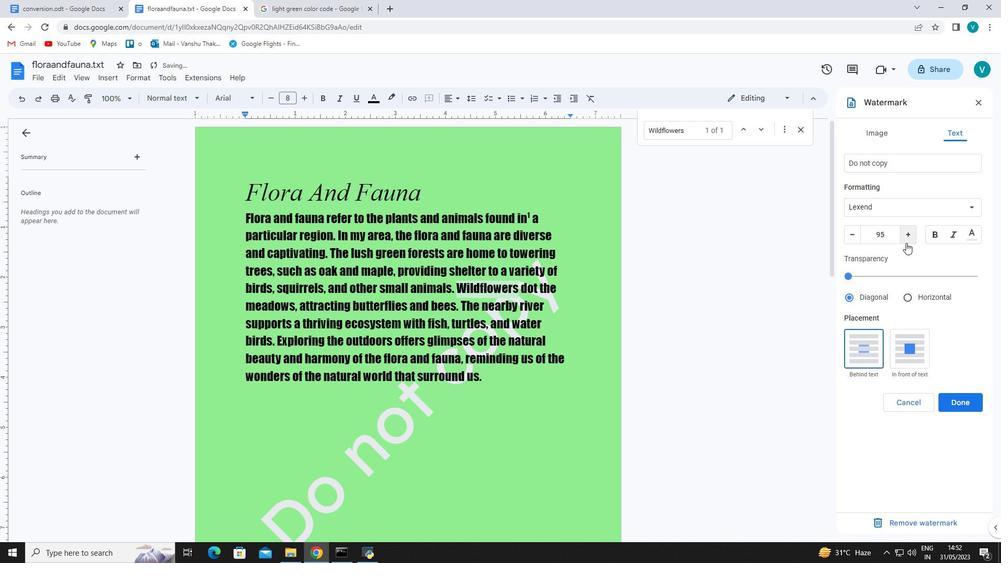 
Action: Mouse pressed left at (906, 243)
Screenshot: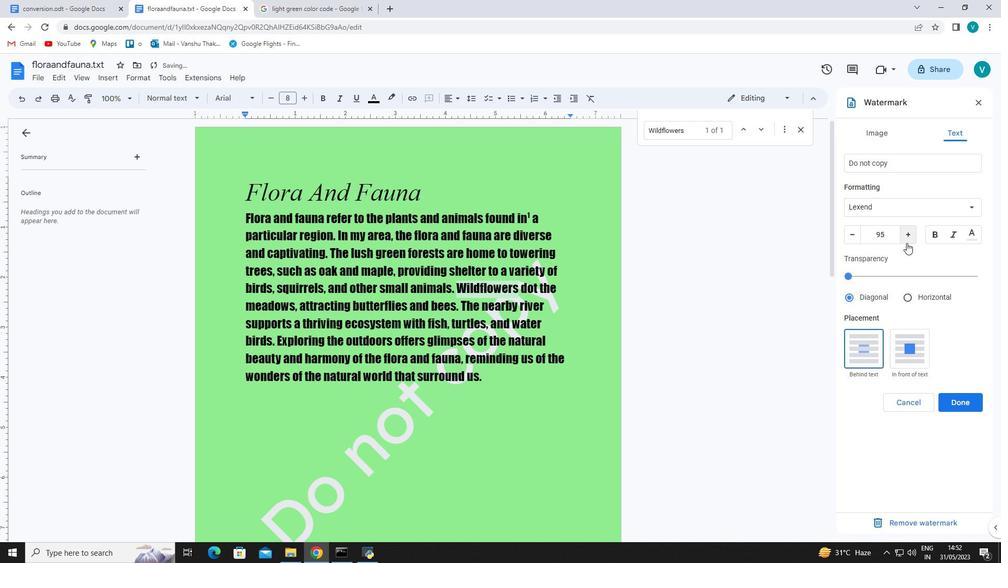 
Action: Mouse pressed left at (906, 243)
Screenshot: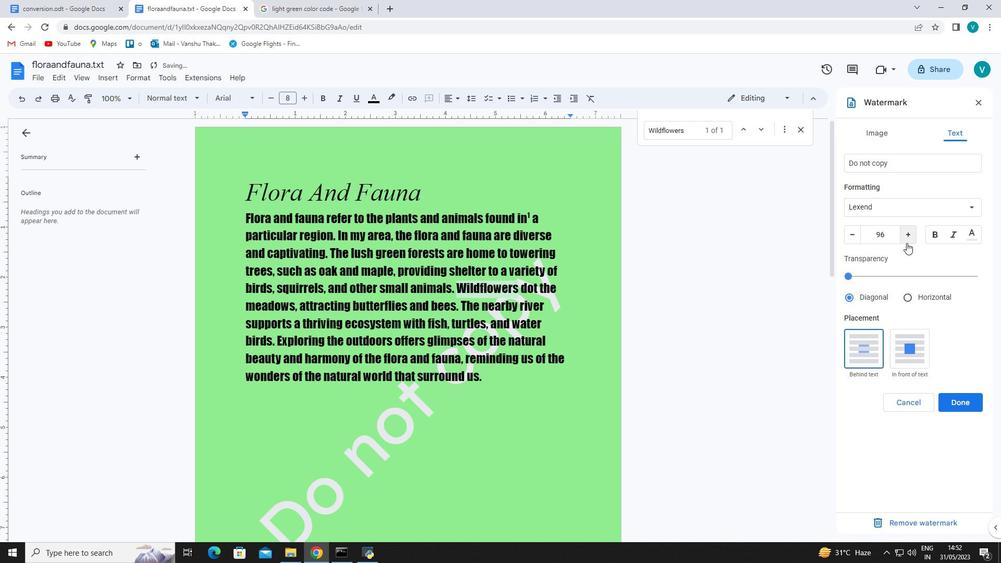 
Action: Mouse pressed left at (906, 243)
Screenshot: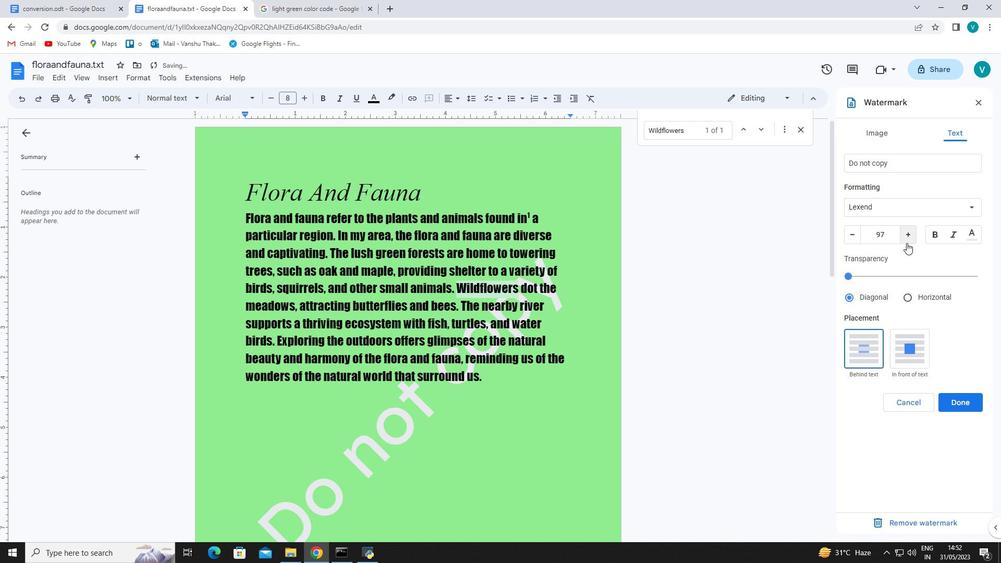 
Action: Mouse pressed left at (906, 243)
Screenshot: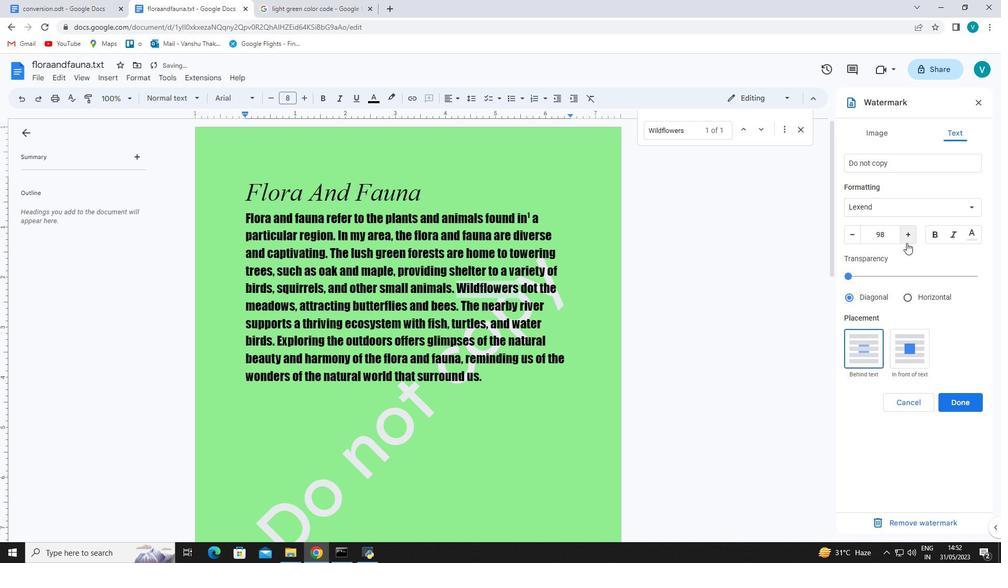 
Action: Mouse pressed left at (906, 243)
Screenshot: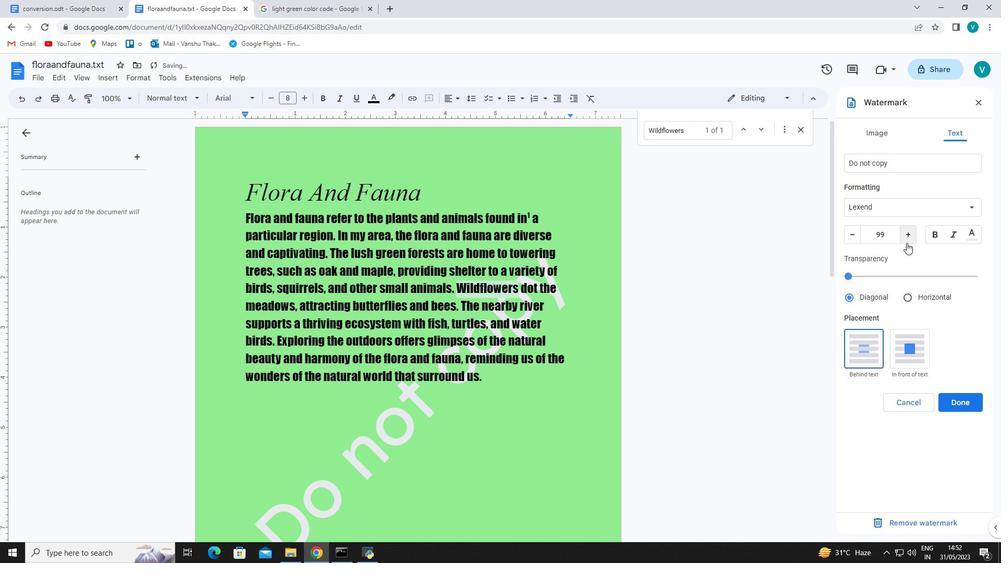 
Action: Mouse pressed left at (906, 243)
Screenshot: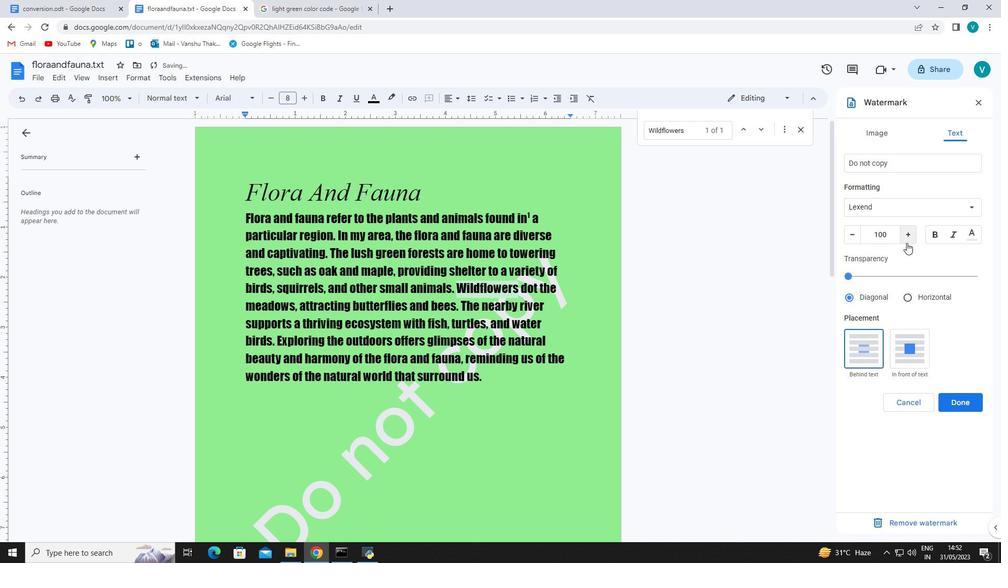 
Action: Mouse pressed left at (906, 243)
Screenshot: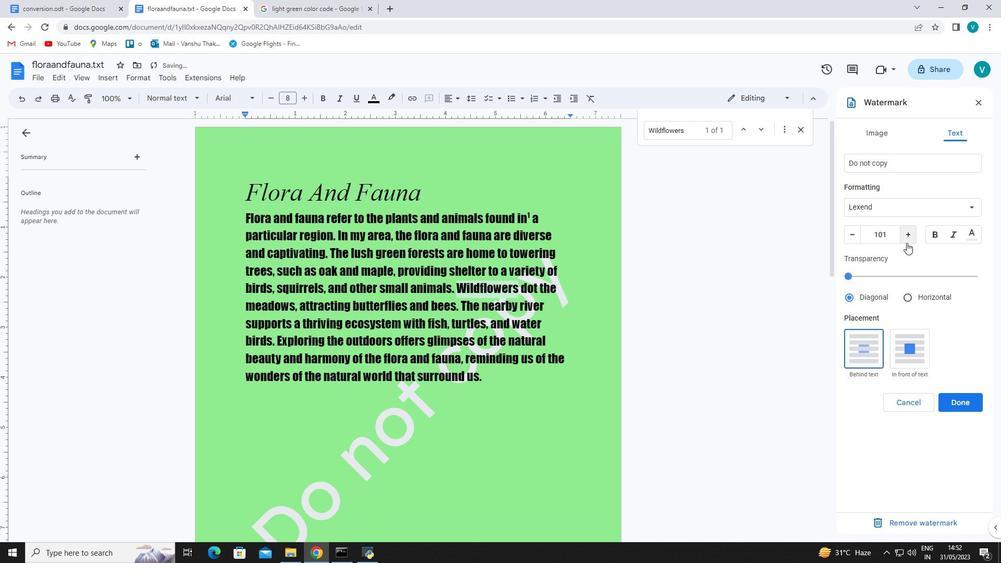 
Action: Mouse pressed left at (906, 243)
Screenshot: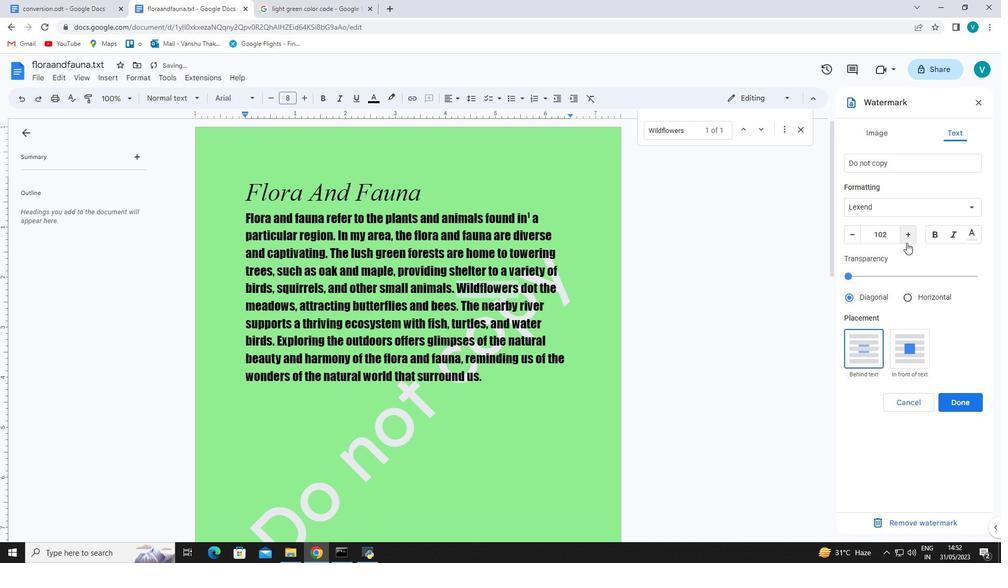 
Action: Mouse pressed left at (906, 243)
Screenshot: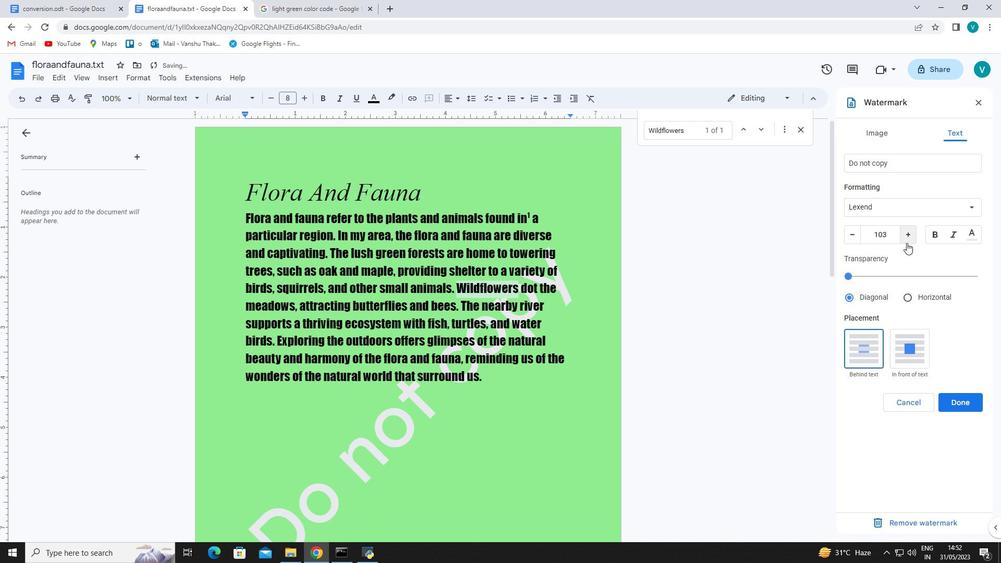 
Action: Mouse pressed left at (906, 243)
Screenshot: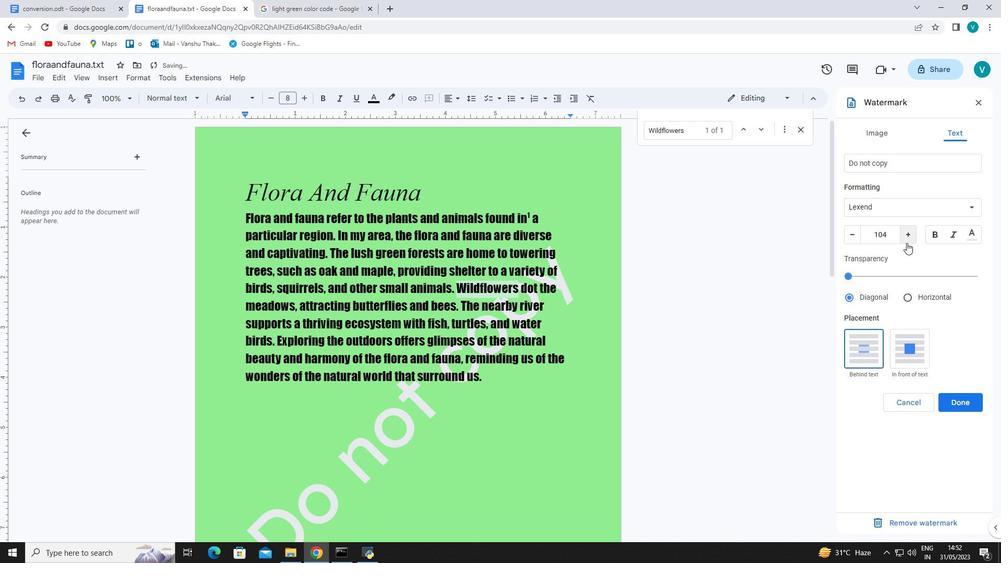 
Action: Mouse pressed left at (906, 243)
Screenshot: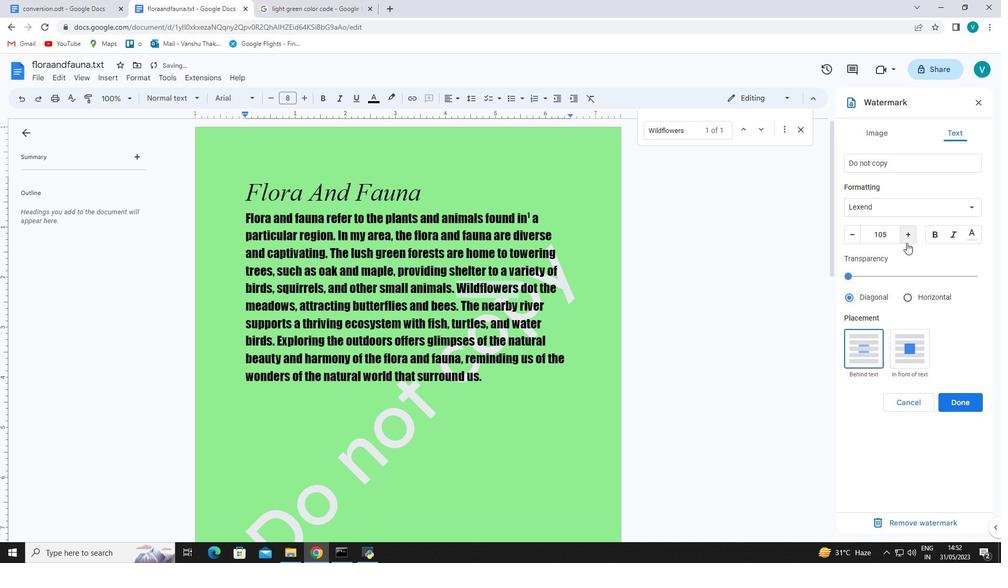 
Action: Mouse pressed left at (906, 243)
Screenshot: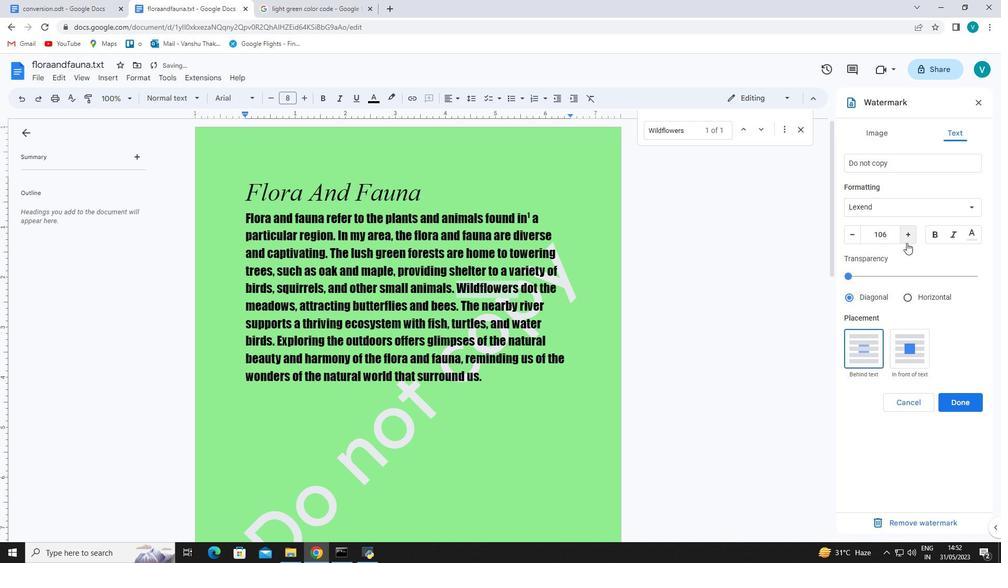 
Action: Mouse pressed left at (906, 243)
Screenshot: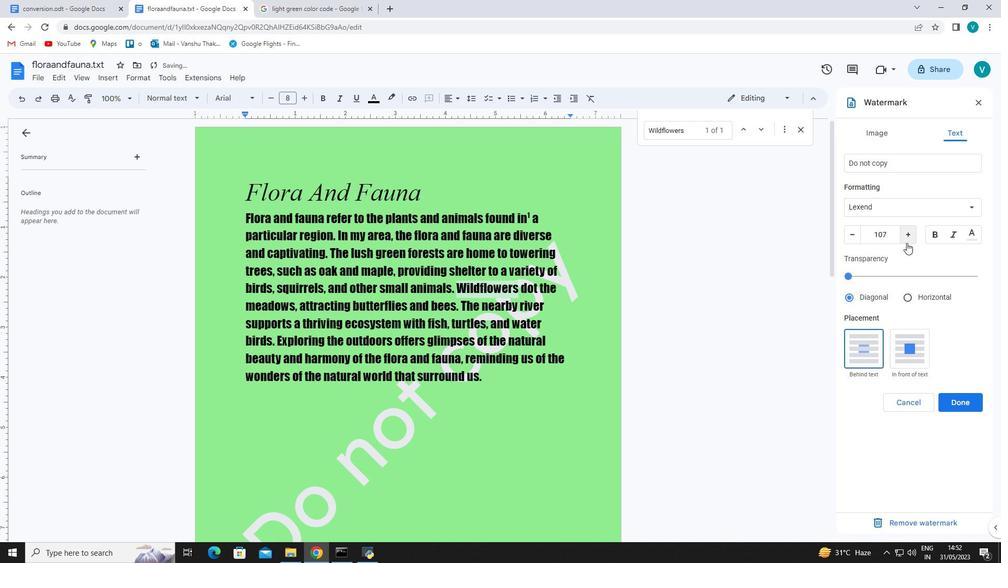 
Action: Mouse pressed left at (906, 243)
Screenshot: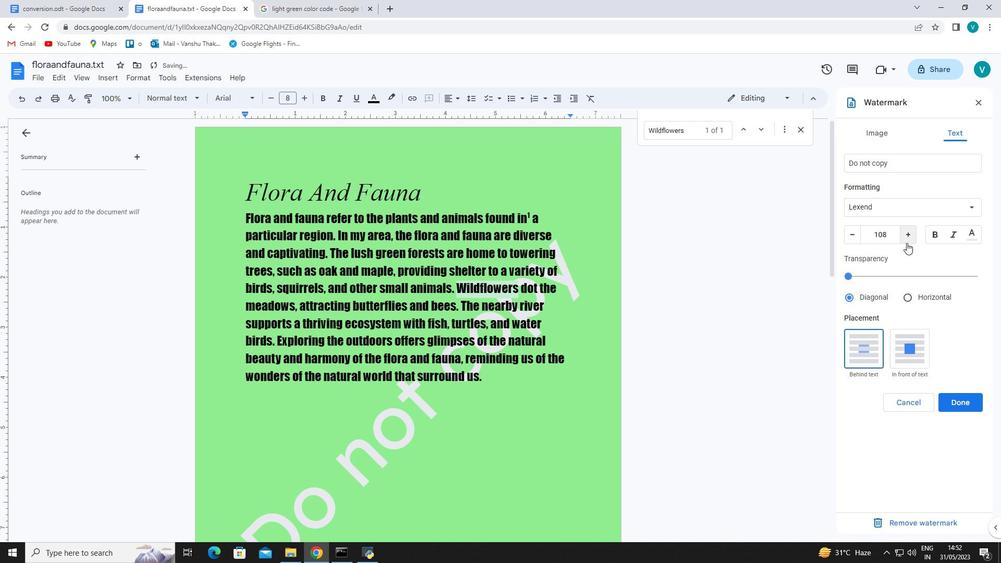 
Action: Mouse pressed left at (906, 243)
Screenshot: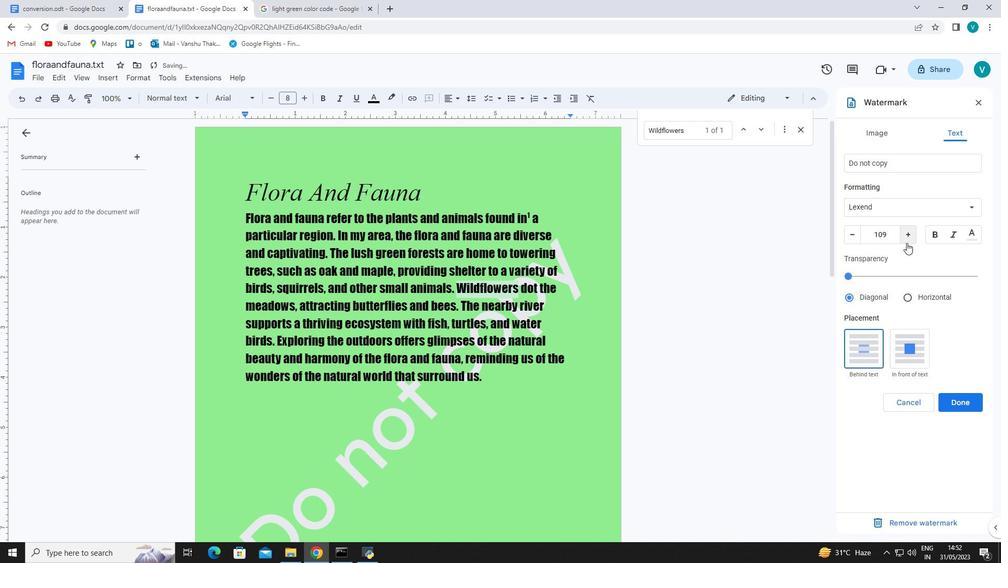 
Action: Mouse pressed left at (906, 243)
Screenshot: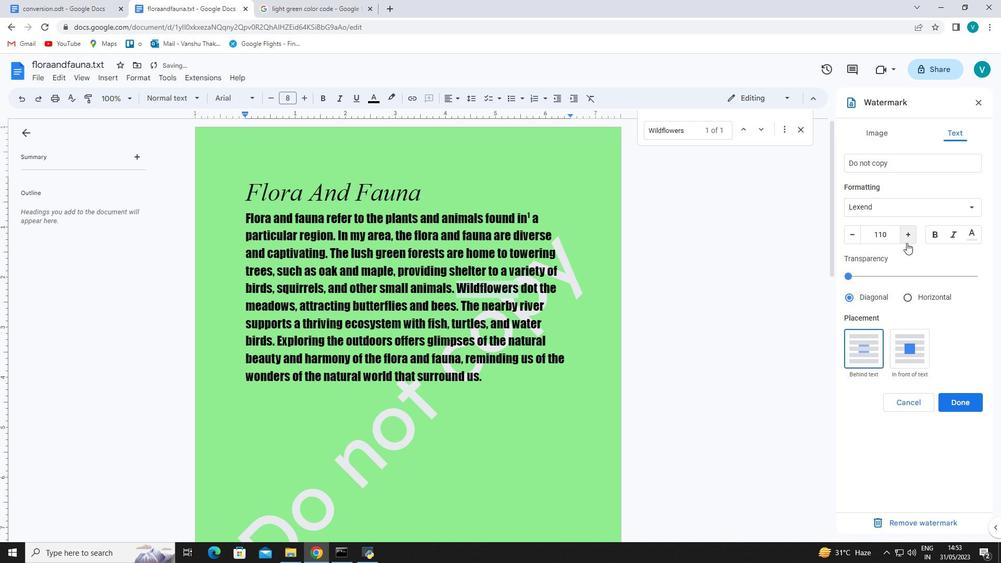
Action: Mouse pressed left at (906, 243)
Screenshot: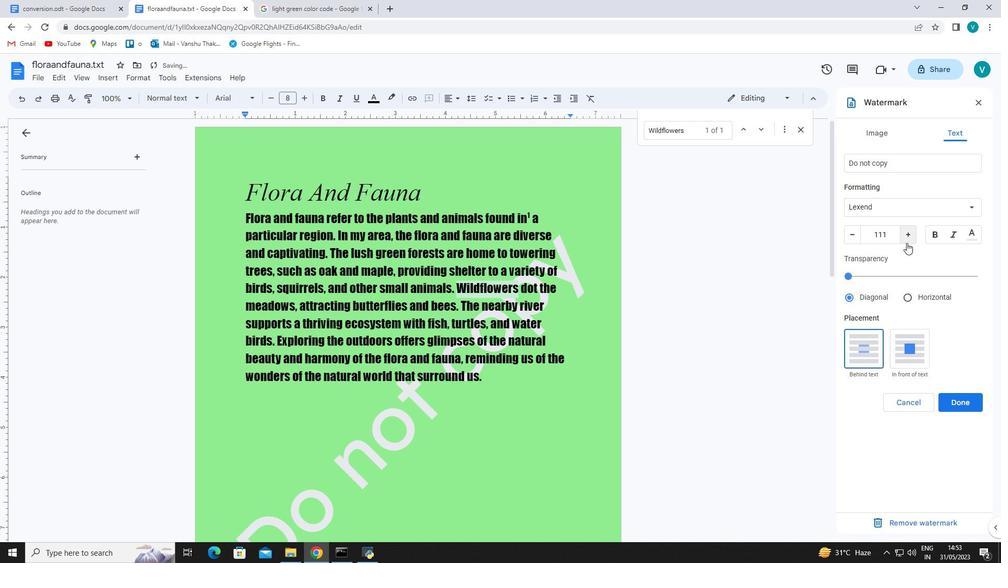 
Action: Mouse pressed left at (906, 243)
Screenshot: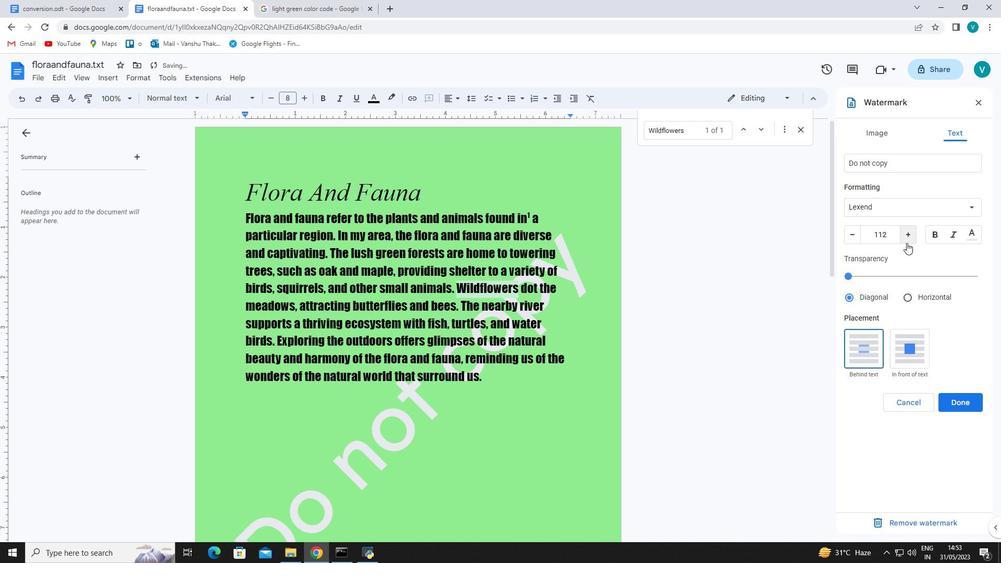 
Action: Mouse pressed left at (906, 243)
Screenshot: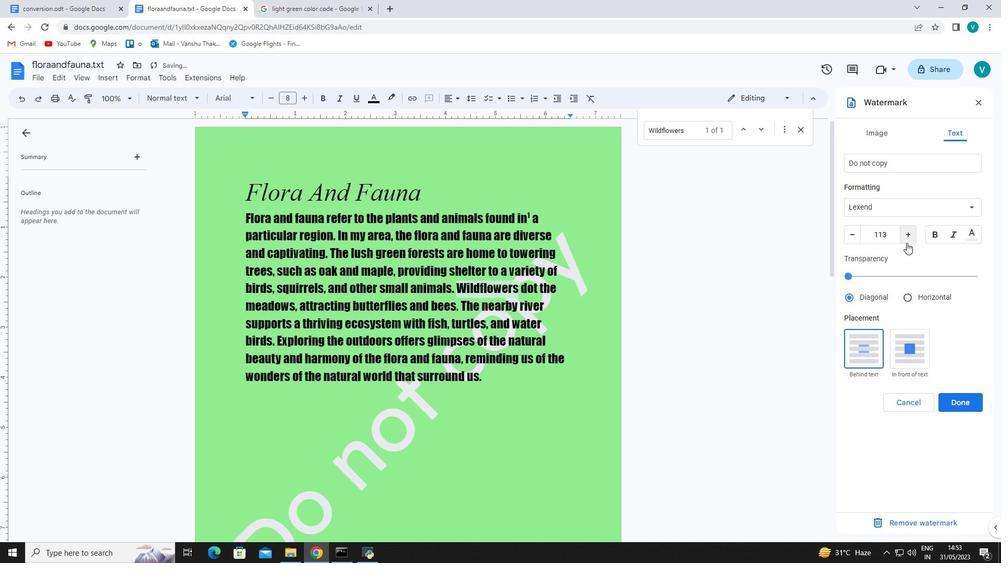 
Action: Mouse pressed left at (906, 243)
Screenshot: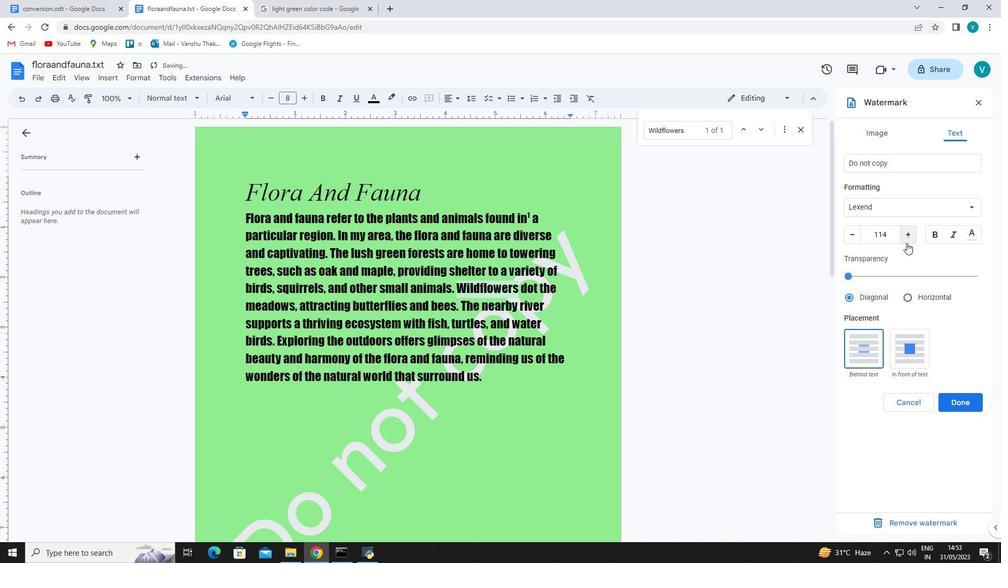 
Action: Mouse pressed left at (906, 243)
Screenshot: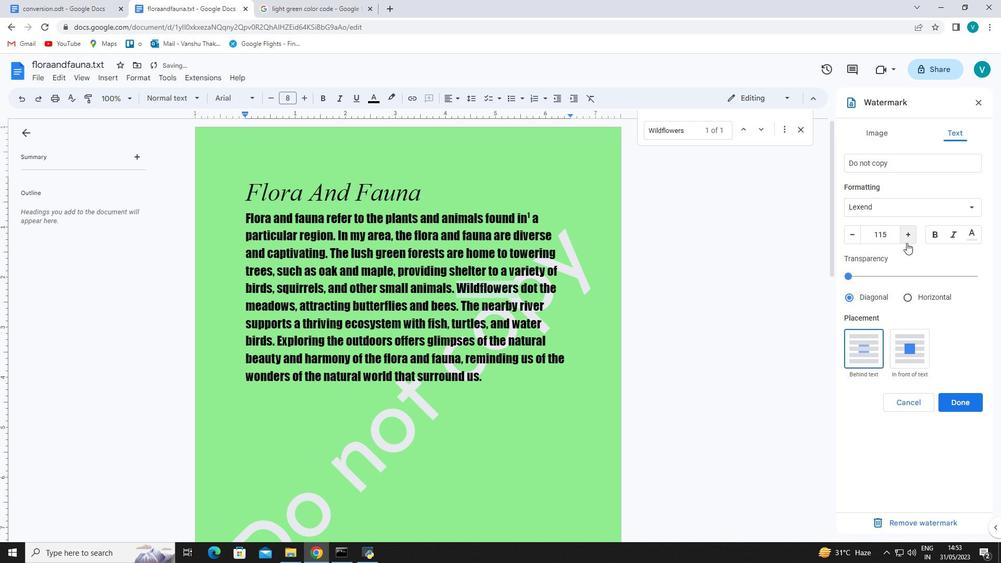 
Action: Mouse moved to (907, 241)
Screenshot: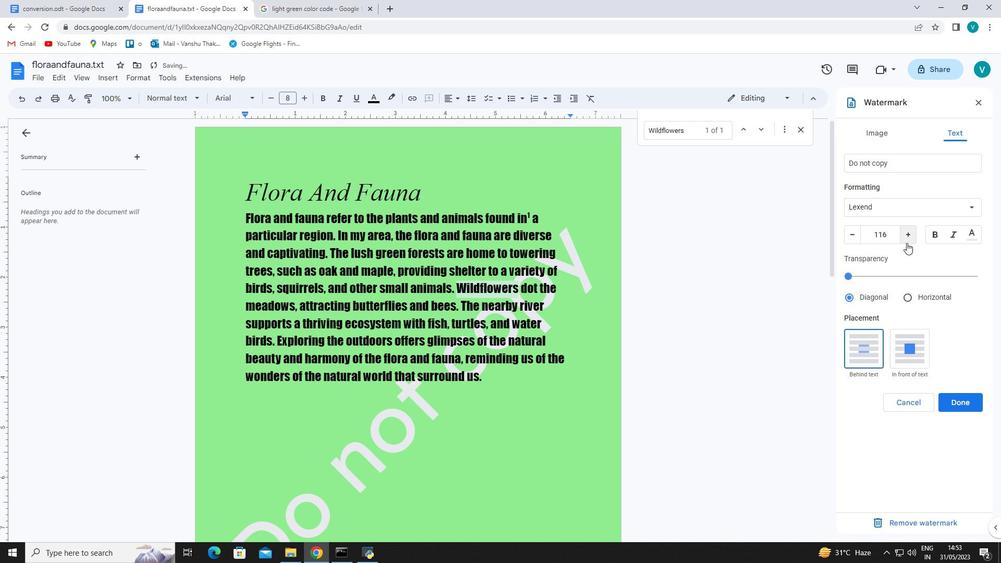 
Action: Mouse pressed left at (907, 241)
Screenshot: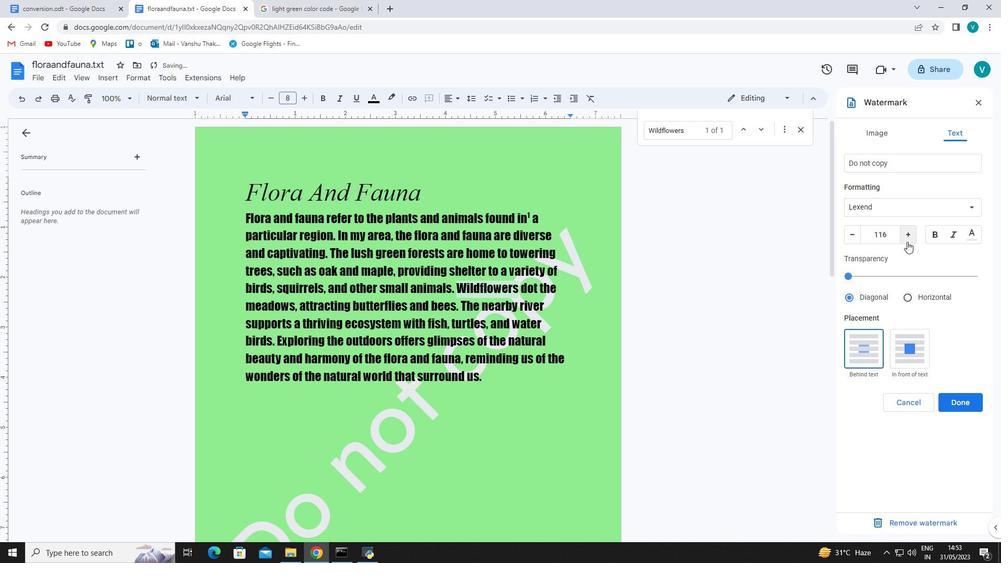 
Action: Mouse pressed left at (907, 241)
Screenshot: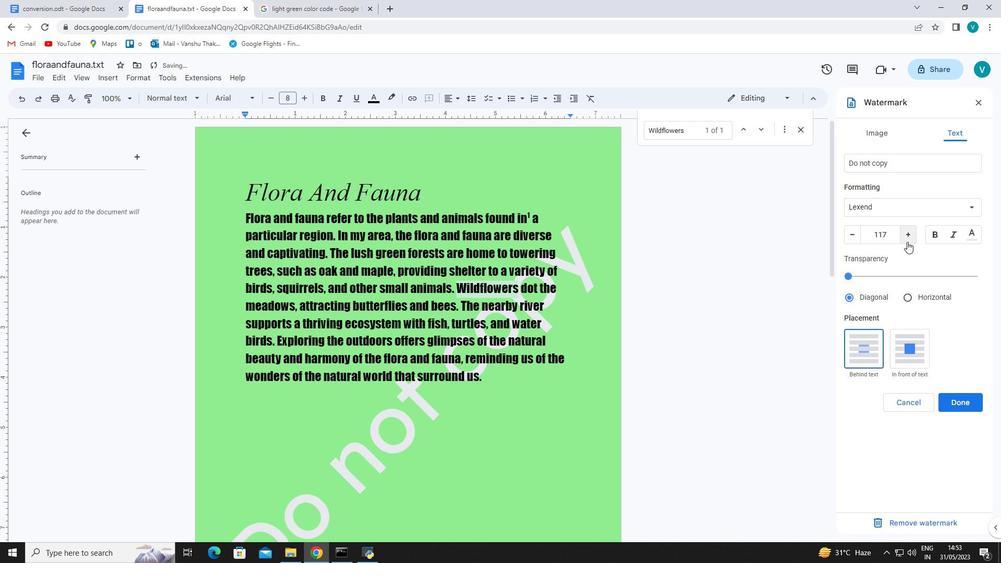 
Action: Mouse pressed left at (907, 241)
Screenshot: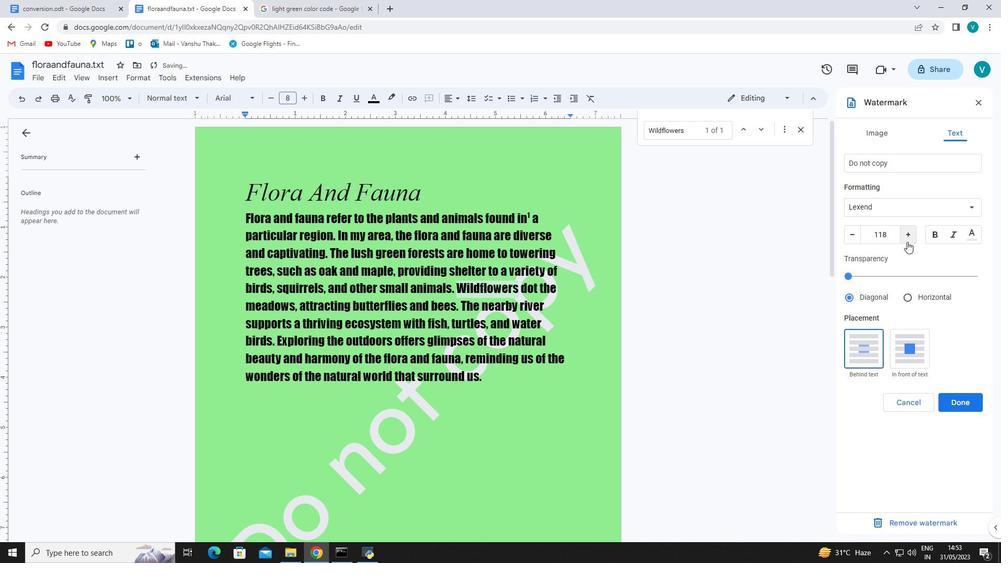 
Action: Mouse pressed left at (907, 241)
Screenshot: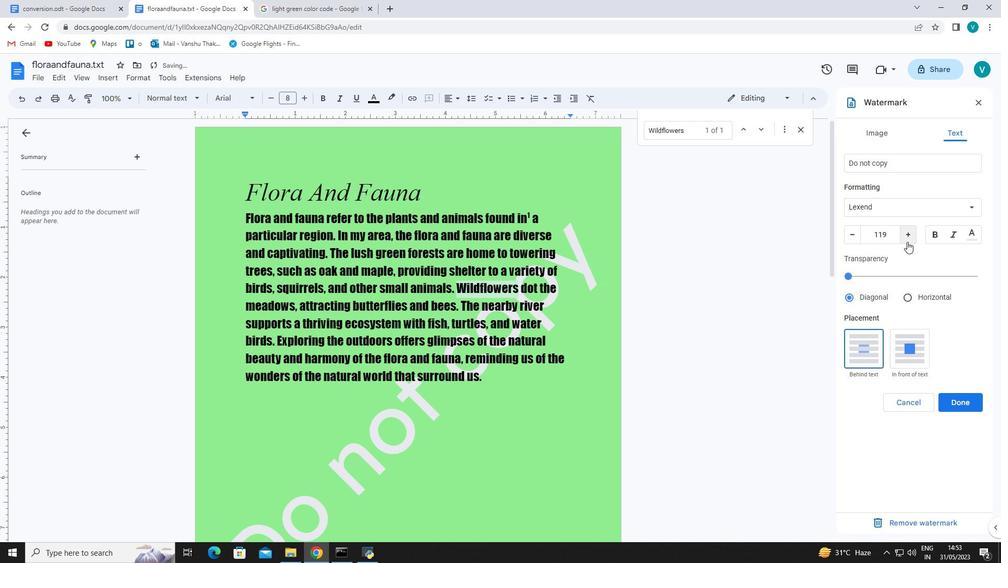 
Action: Mouse moved to (914, 299)
Screenshot: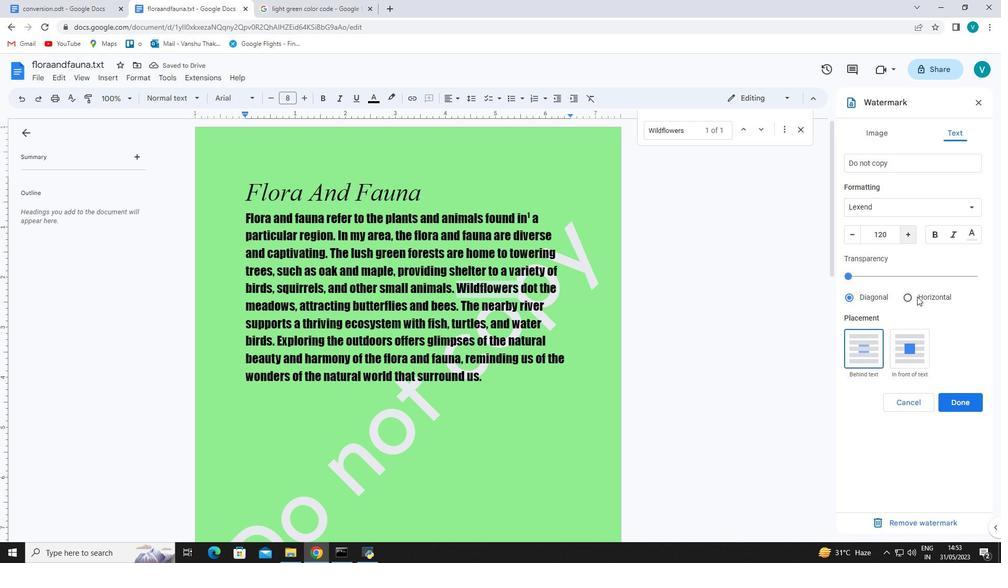 
Action: Mouse pressed left at (914, 299)
Screenshot: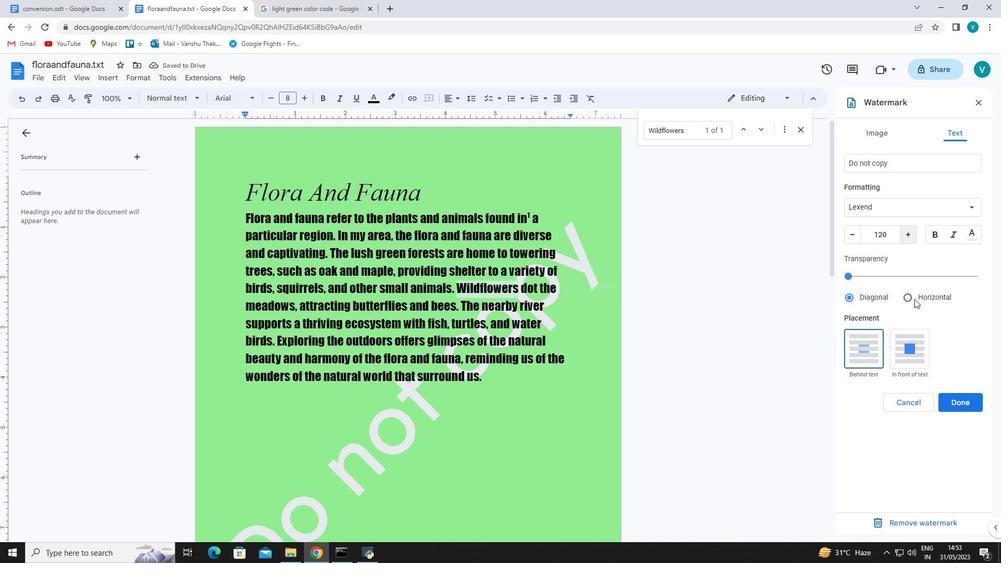 
Action: Mouse moved to (976, 405)
Screenshot: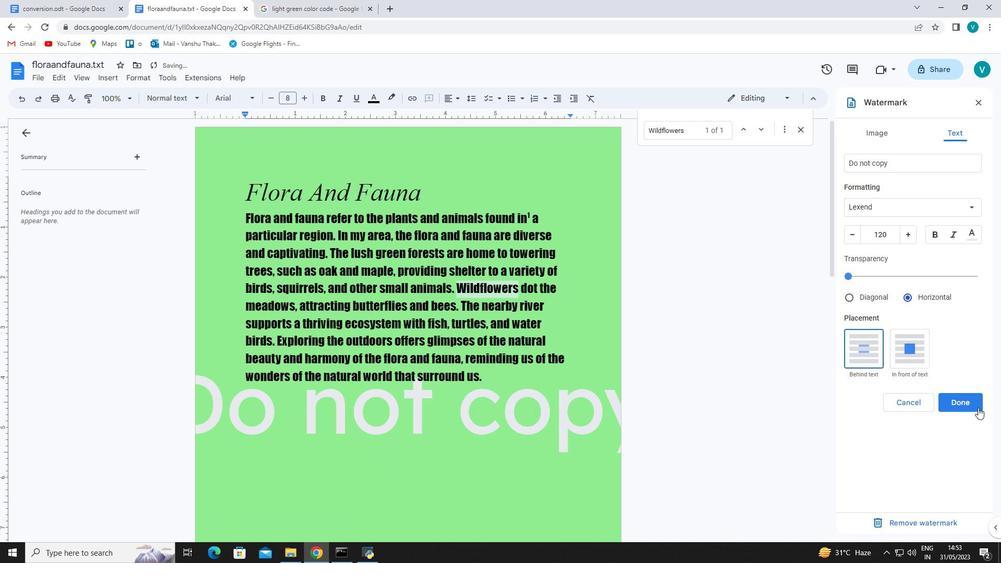 
Action: Mouse pressed left at (976, 405)
Screenshot: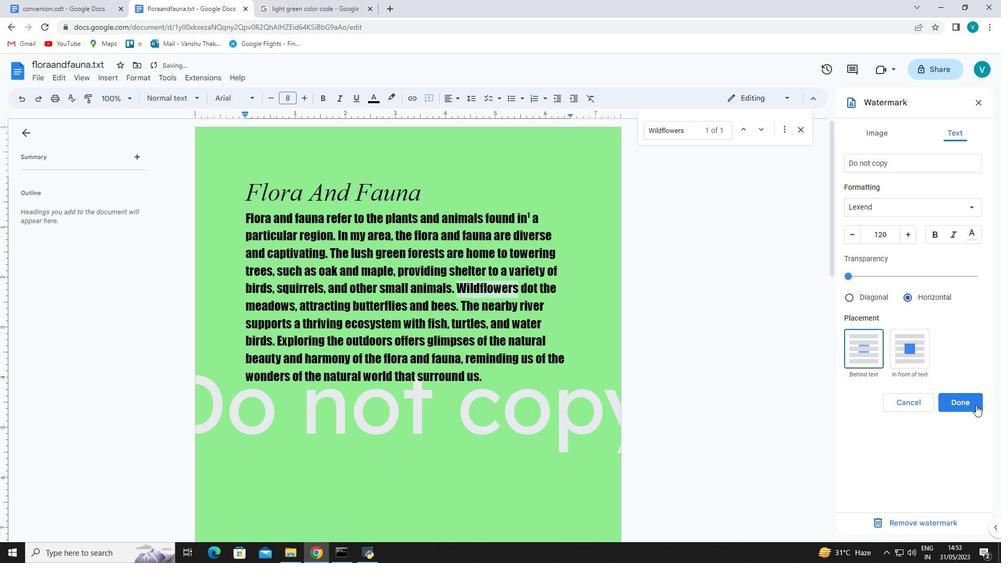 
Action: Mouse moved to (976, 404)
Screenshot: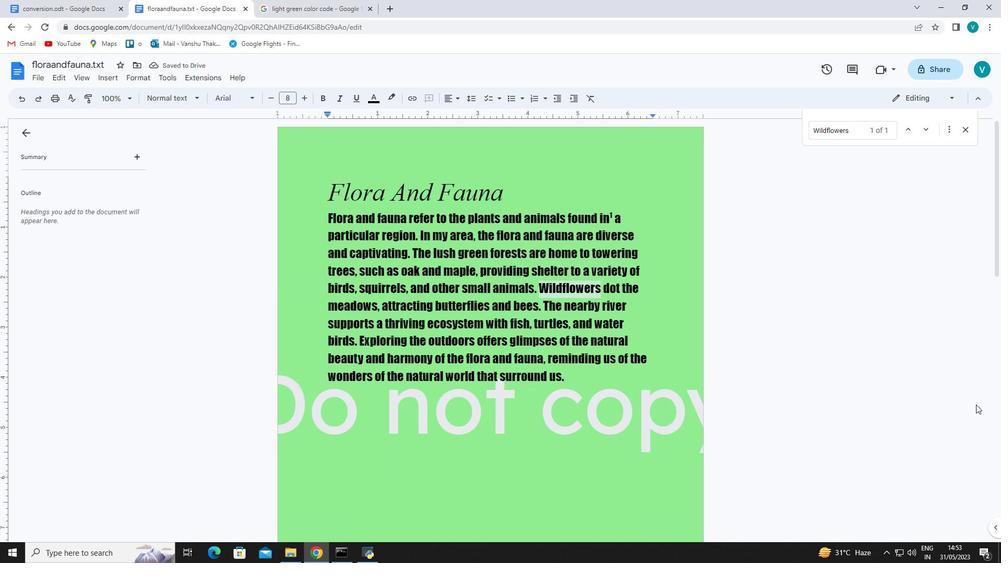 
